 Task: Add Attachment from Trello to Card Card0000000134 in Board Board0000000034 in Workspace WS0000000012 in Trello. Add Cover Yellow to Card Card0000000134 in Board Board0000000034 in Workspace WS0000000012 in Trello. Add "Copy Card To …" Button titled Button0000000134 to "bottom" of the list "To Do" to Card Card0000000134 in Board Board0000000034 in Workspace WS0000000012 in Trello. Add Description DS0000000134 to Card Card0000000134 in Board Board0000000034 in Workspace WS0000000012 in Trello. Add Comment CM0000000134 to Card Card0000000134 in Board Board0000000034 in Workspace WS0000000012 in Trello
Action: Mouse moved to (505, 498)
Screenshot: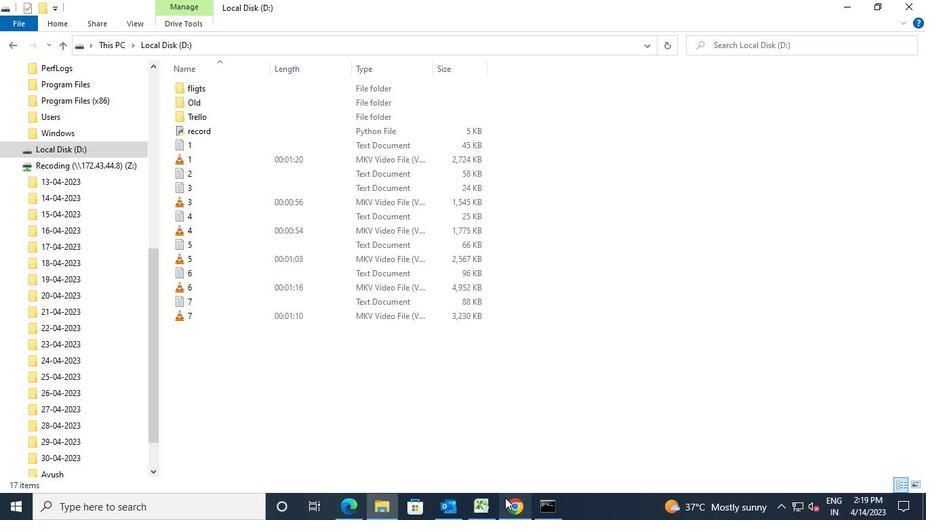 
Action: Mouse pressed left at (505, 498)
Screenshot: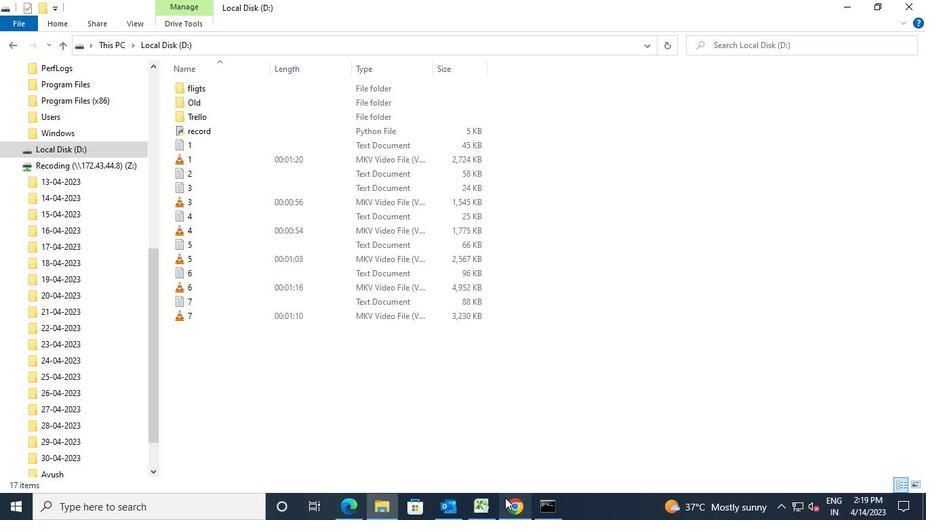 
Action: Mouse moved to (349, 351)
Screenshot: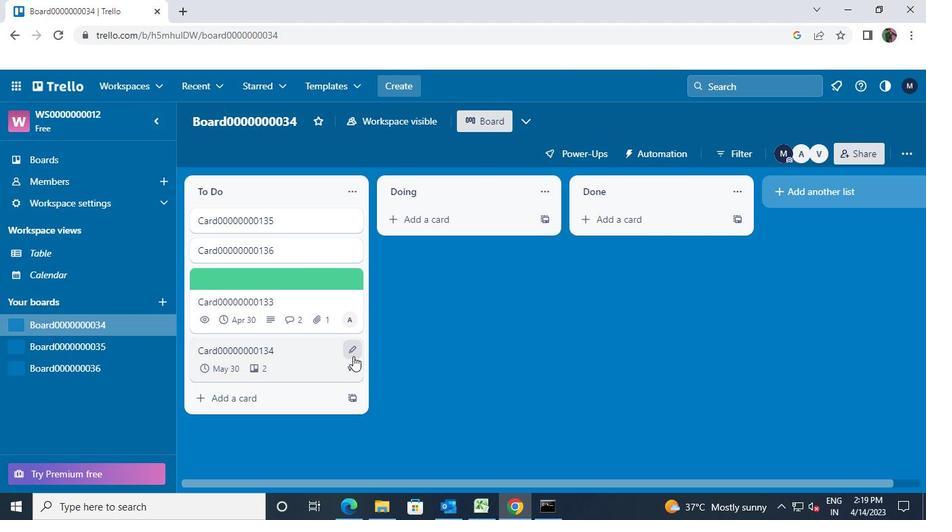 
Action: Mouse pressed left at (349, 351)
Screenshot: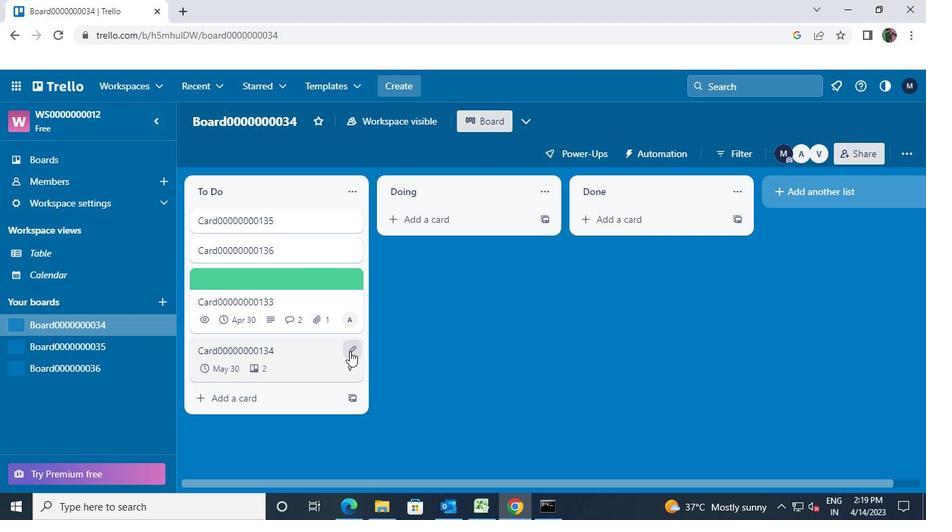 
Action: Mouse moved to (399, 269)
Screenshot: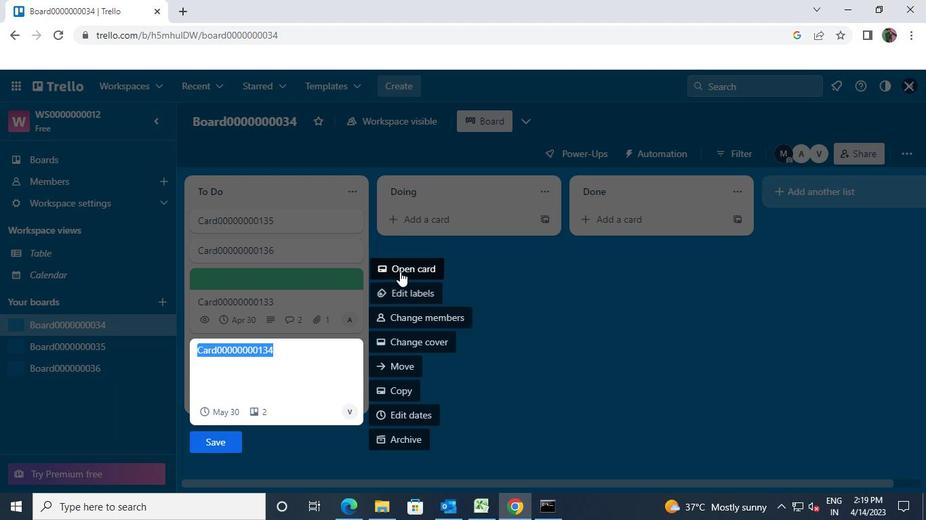 
Action: Mouse pressed left at (399, 269)
Screenshot: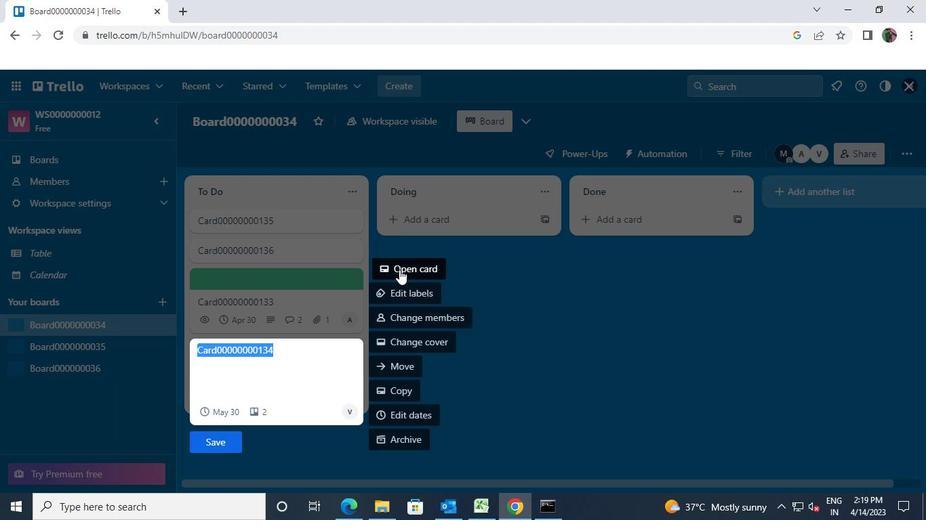 
Action: Mouse moved to (632, 303)
Screenshot: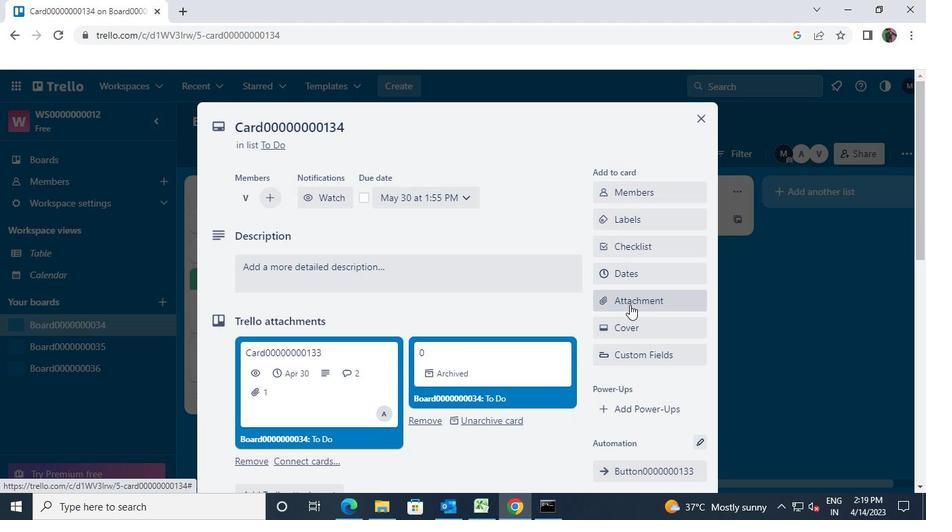 
Action: Mouse pressed left at (632, 303)
Screenshot: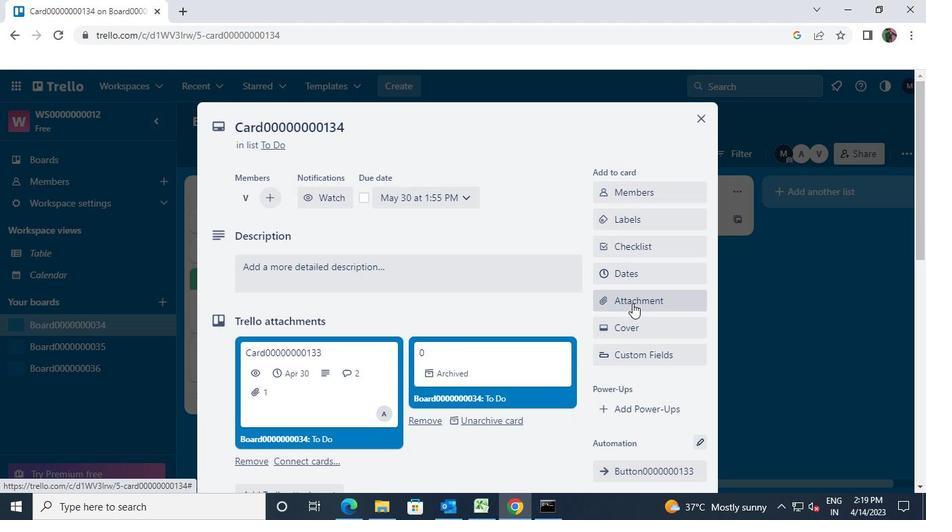 
Action: Mouse moved to (625, 164)
Screenshot: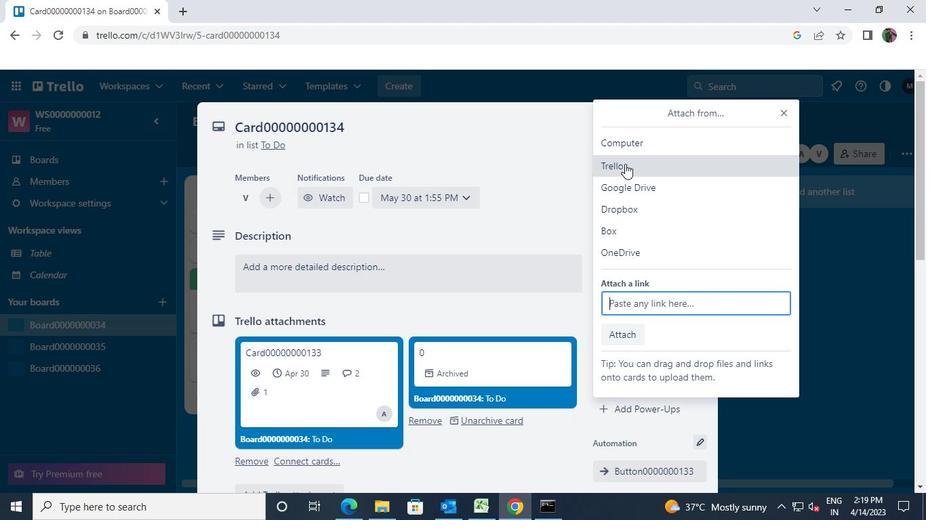 
Action: Mouse pressed left at (625, 164)
Screenshot: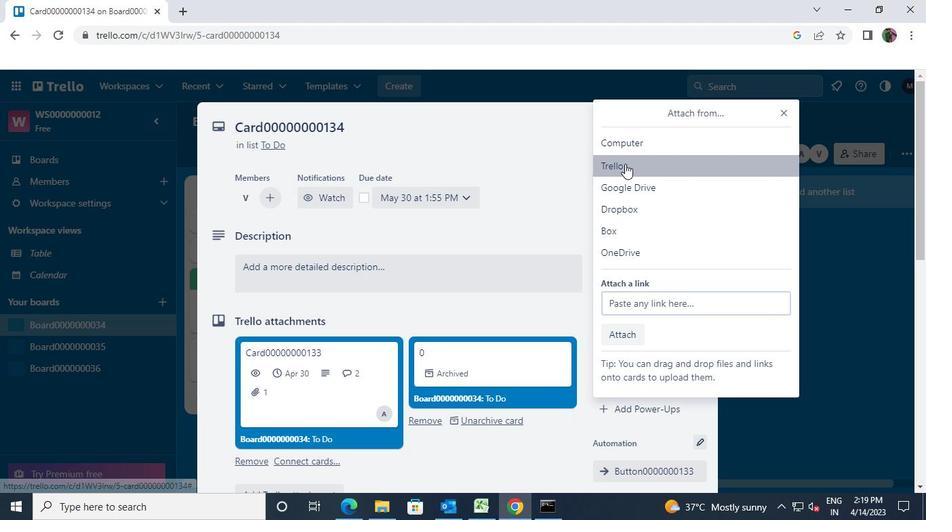 
Action: Mouse moved to (649, 339)
Screenshot: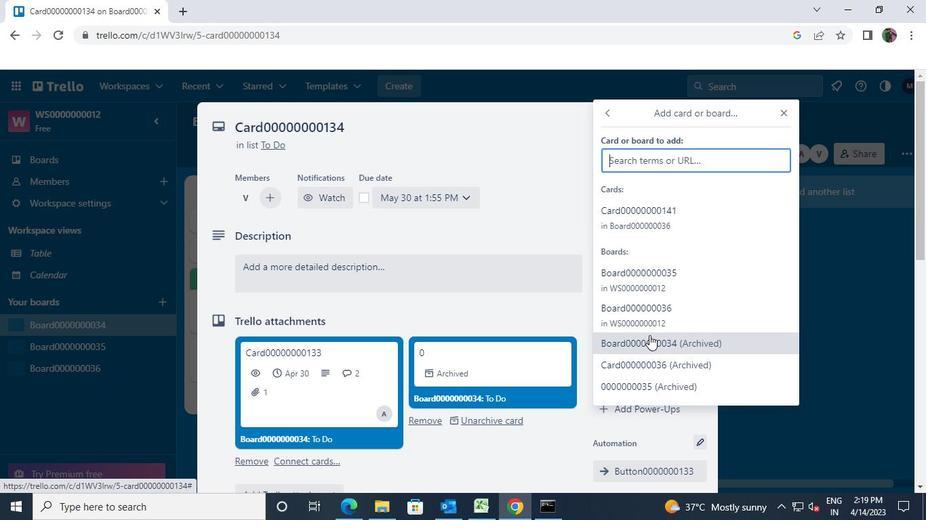 
Action: Mouse pressed left at (649, 339)
Screenshot: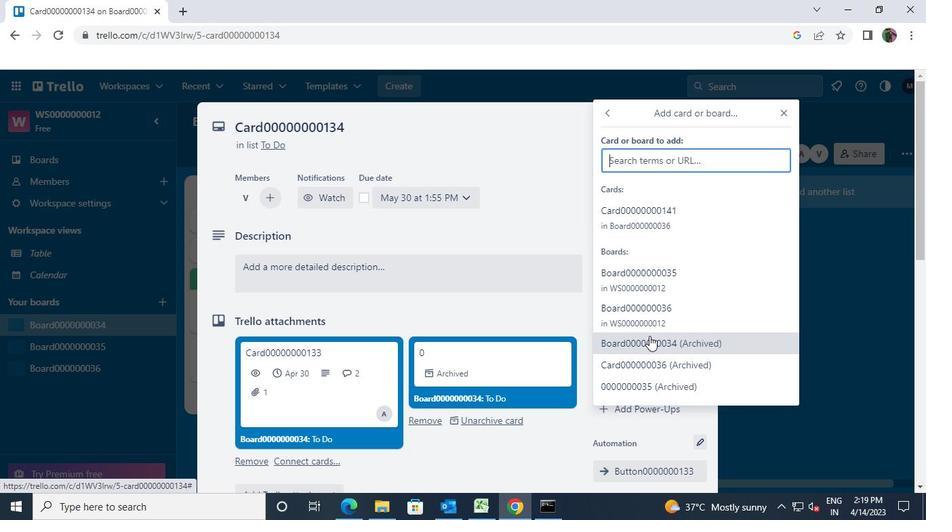 
Action: Mouse moved to (698, 116)
Screenshot: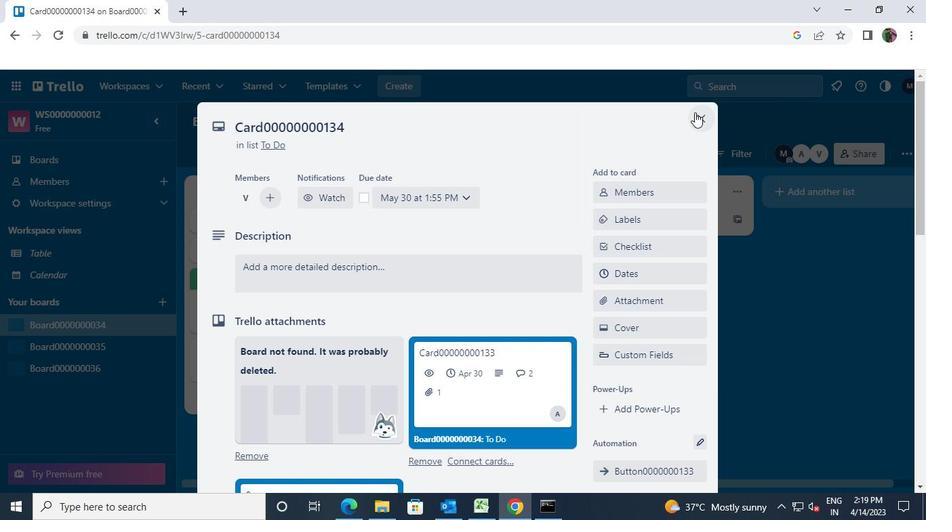 
Action: Mouse pressed left at (698, 116)
Screenshot: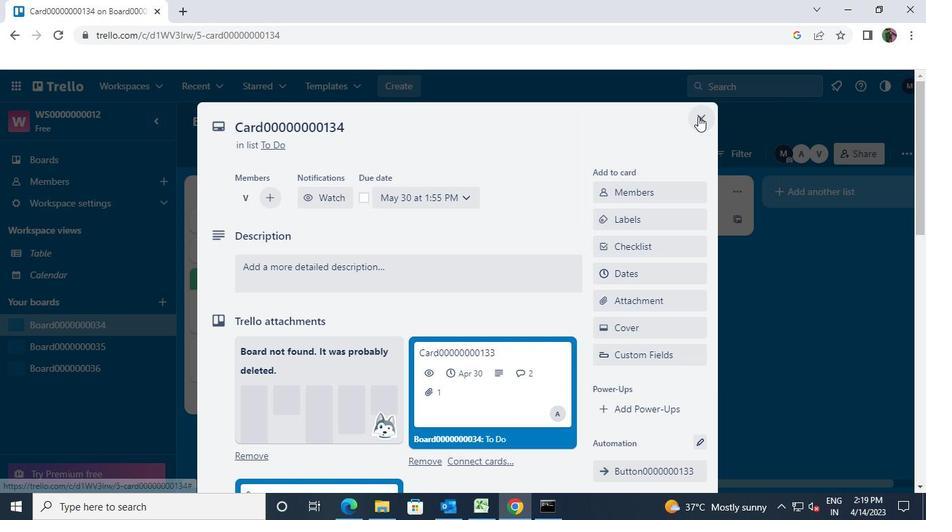 
Action: Mouse moved to (348, 347)
Screenshot: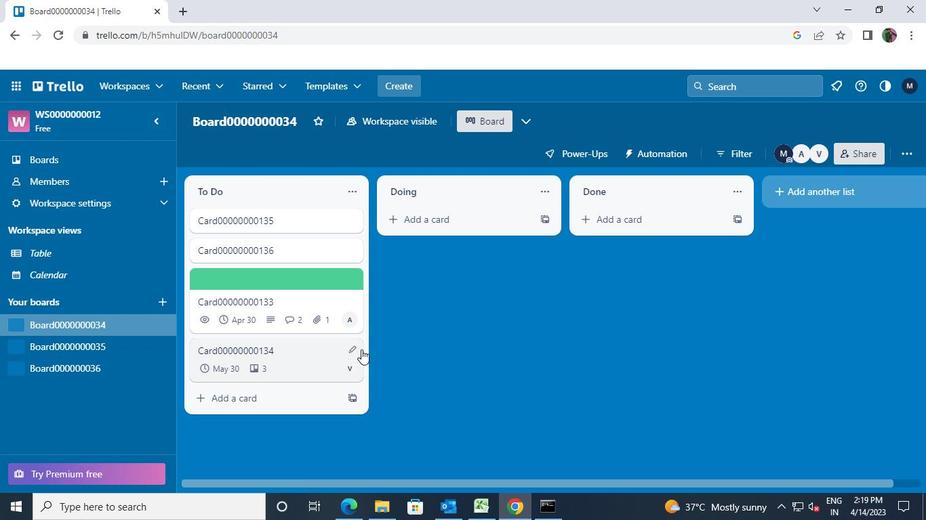 
Action: Mouse pressed left at (348, 347)
Screenshot: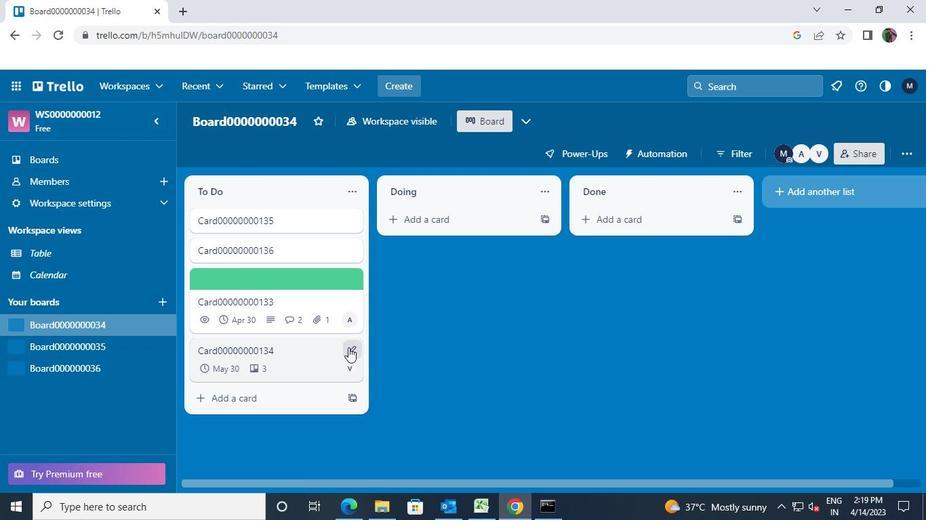 
Action: Mouse moved to (407, 339)
Screenshot: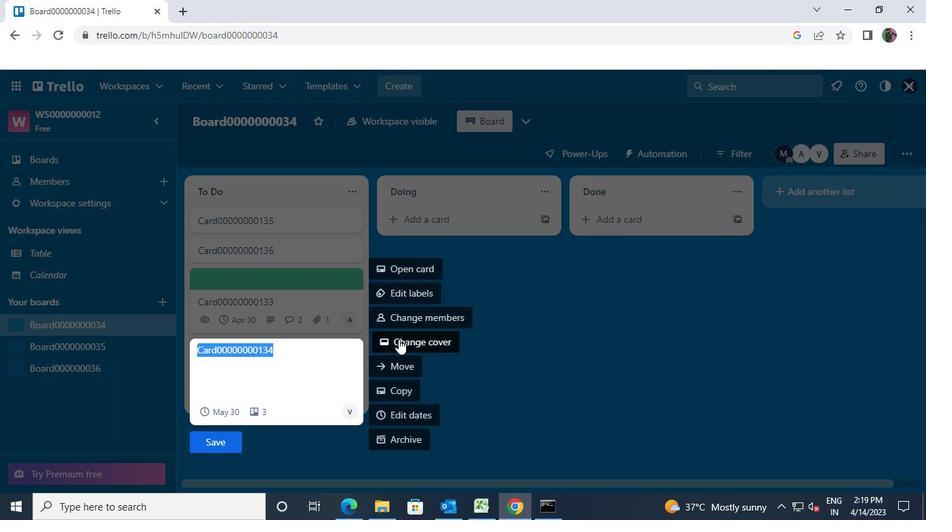
Action: Mouse pressed left at (407, 339)
Screenshot: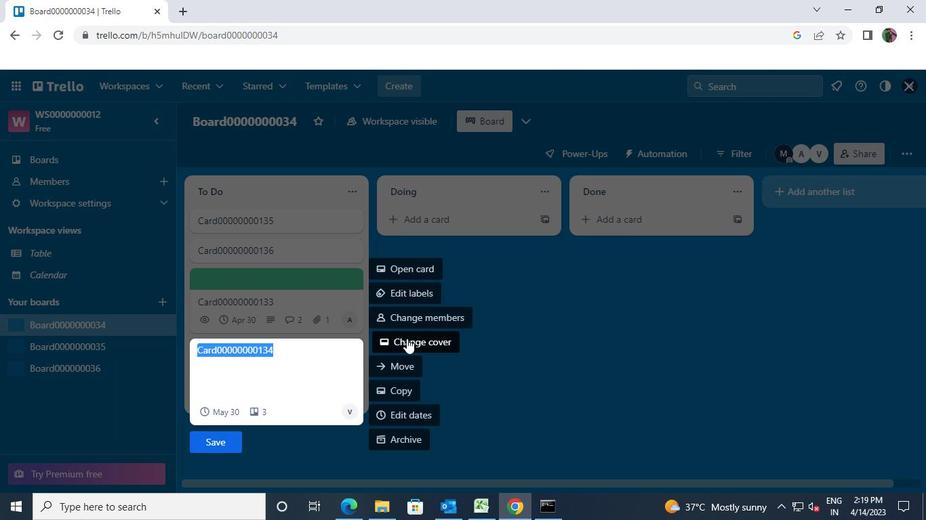 
Action: Mouse moved to (429, 233)
Screenshot: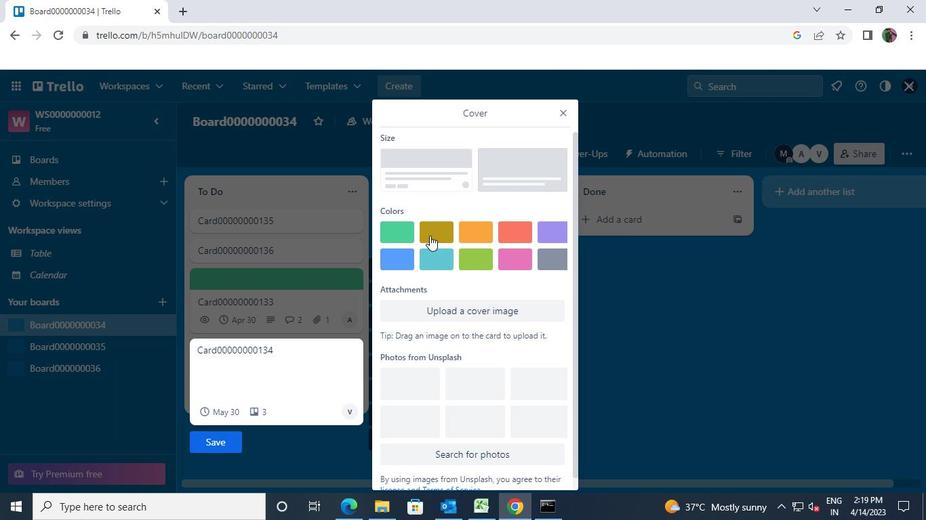 
Action: Mouse pressed left at (429, 233)
Screenshot: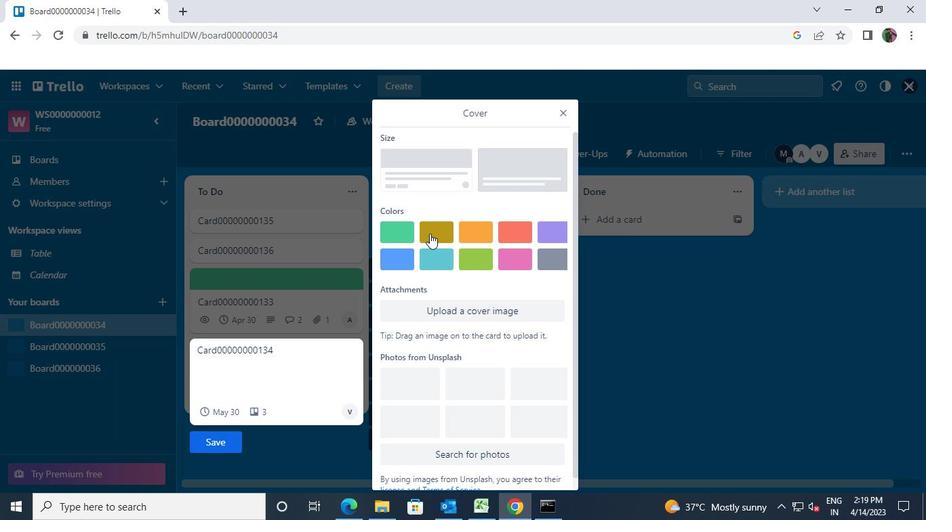 
Action: Mouse moved to (229, 463)
Screenshot: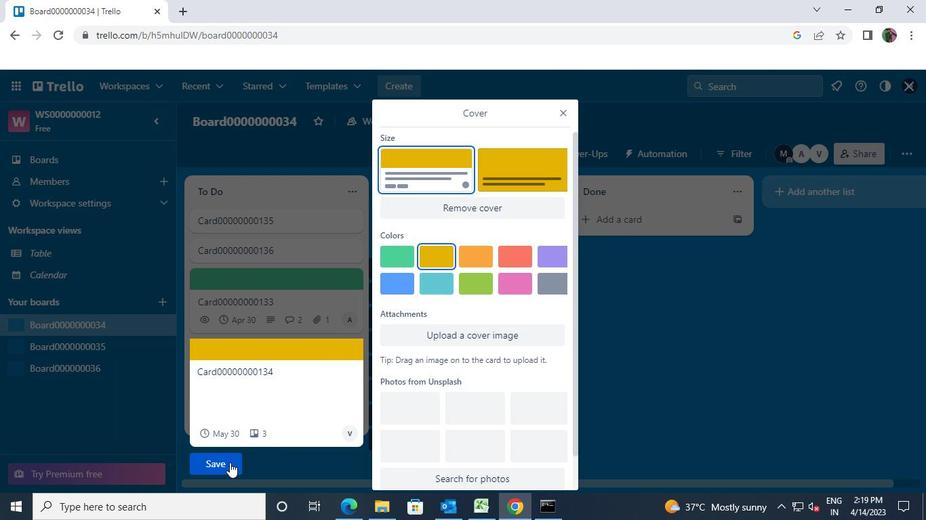 
Action: Mouse pressed left at (229, 463)
Screenshot: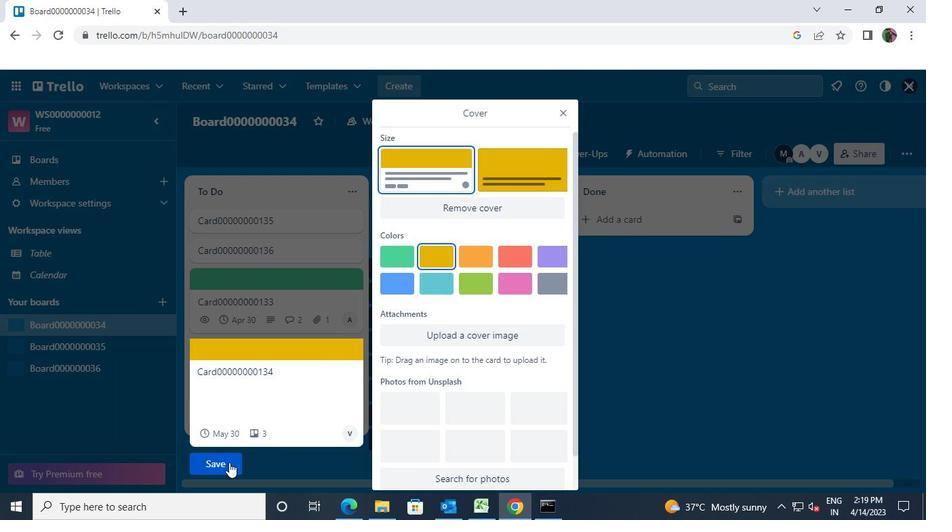 
Action: Mouse moved to (352, 348)
Screenshot: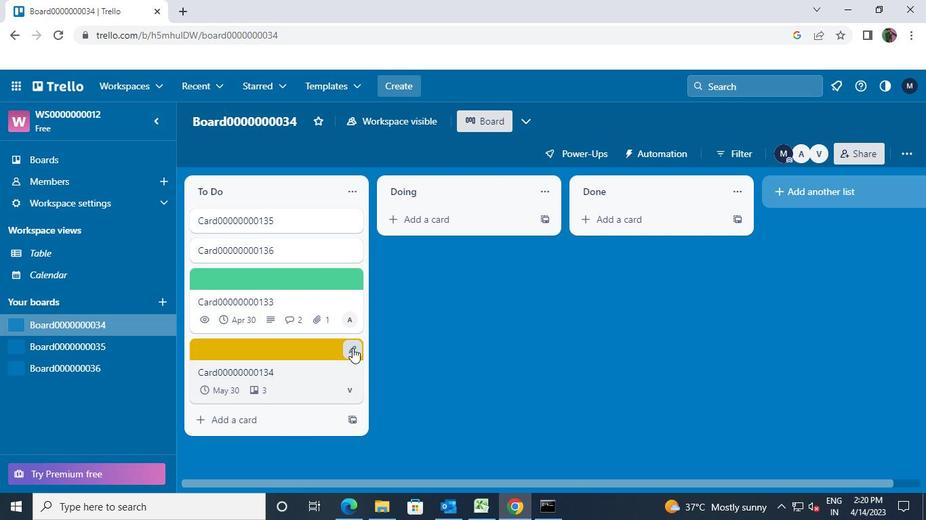 
Action: Mouse pressed left at (352, 348)
Screenshot: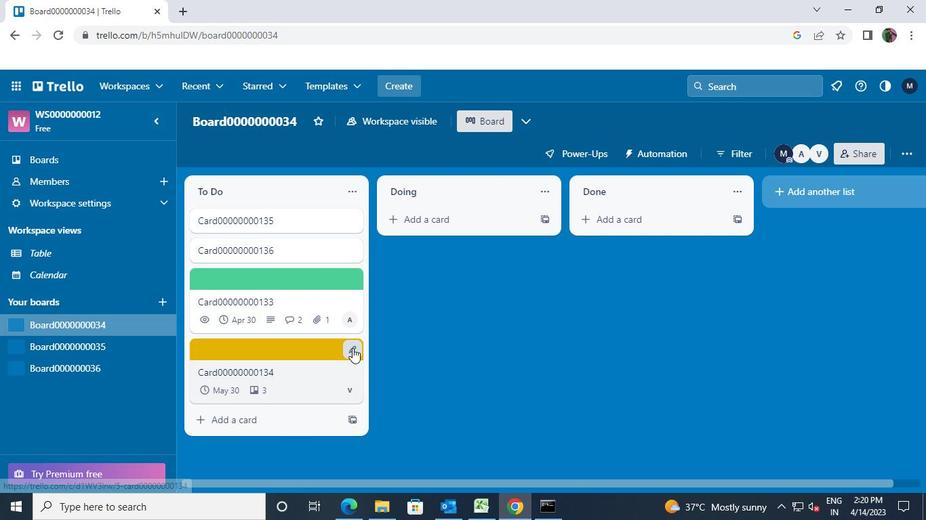 
Action: Mouse moved to (402, 290)
Screenshot: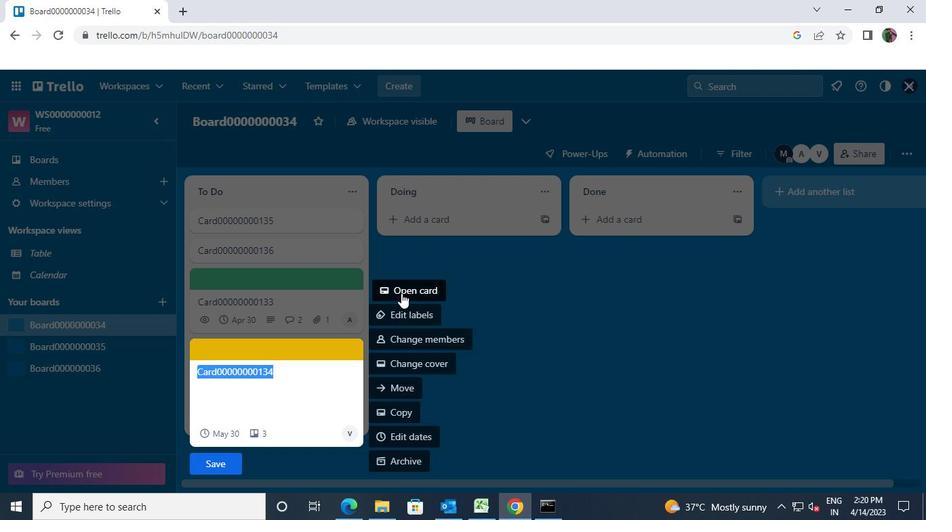 
Action: Mouse pressed left at (402, 290)
Screenshot: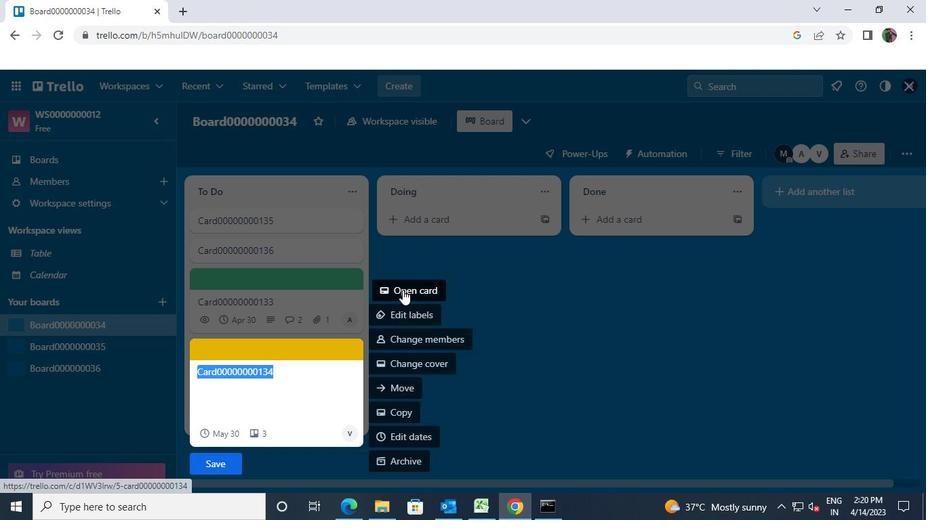 
Action: Mouse moved to (630, 359)
Screenshot: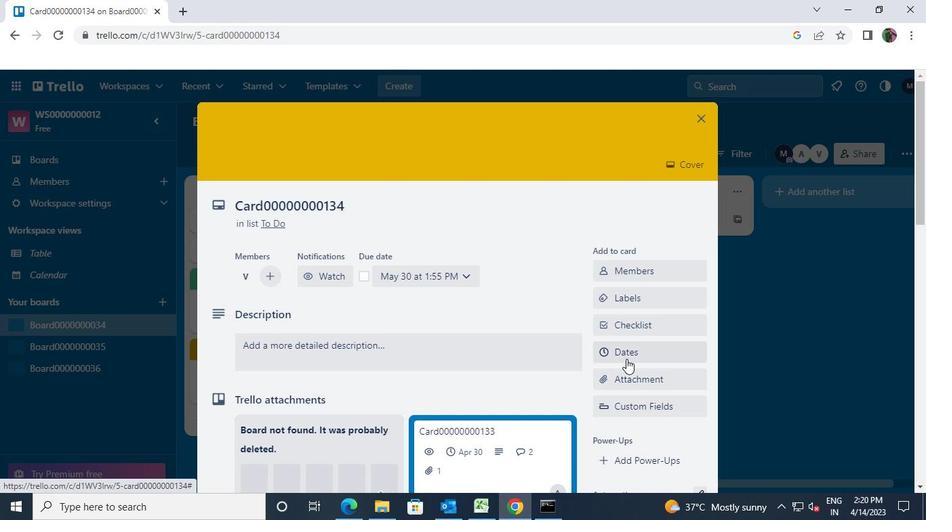 
Action: Mouse scrolled (630, 358) with delta (0, 0)
Screenshot: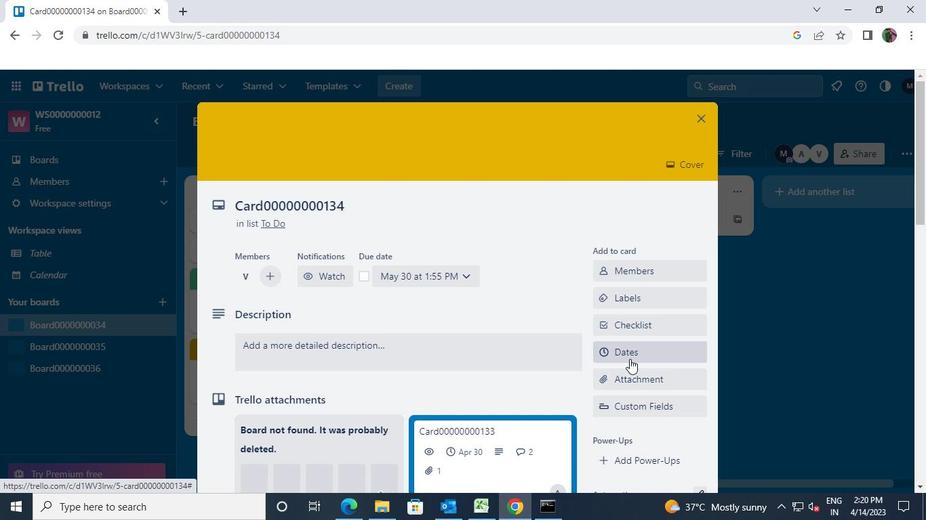 
Action: Mouse scrolled (630, 358) with delta (0, 0)
Screenshot: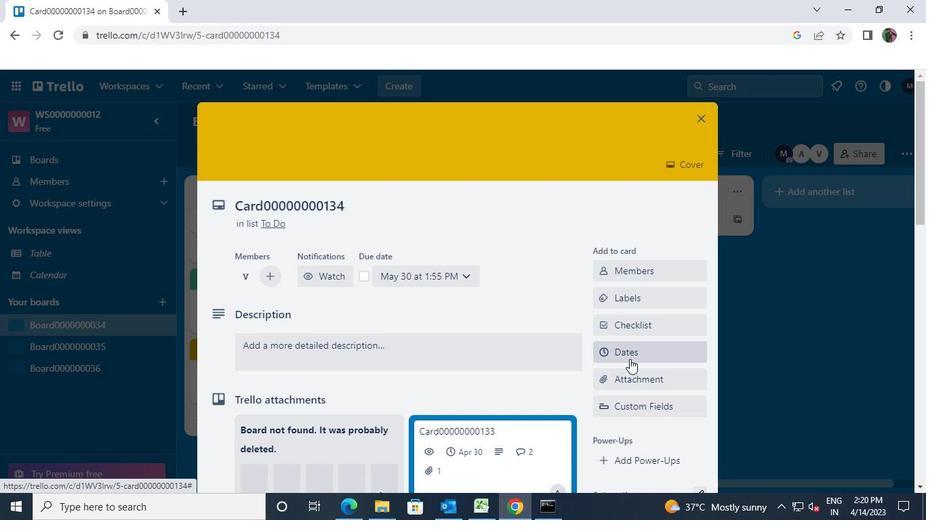 
Action: Mouse scrolled (630, 358) with delta (0, 0)
Screenshot: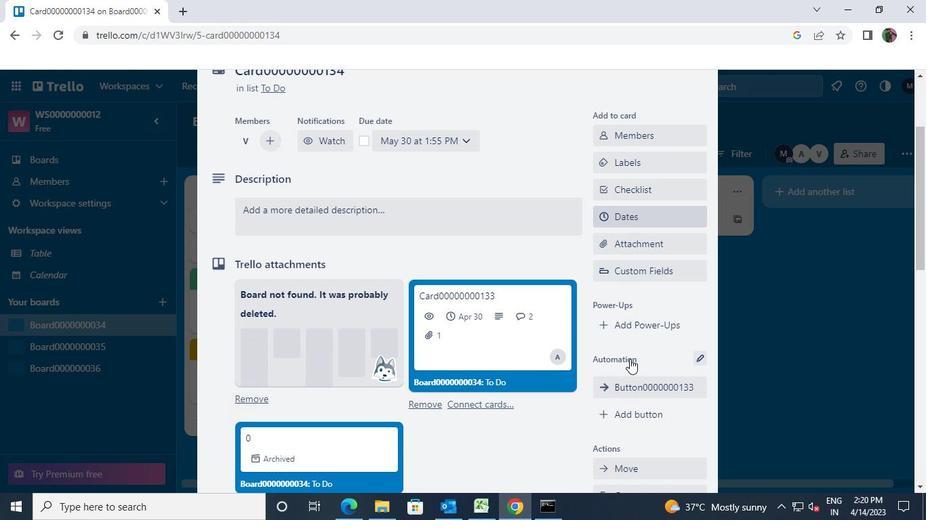 
Action: Mouse moved to (623, 344)
Screenshot: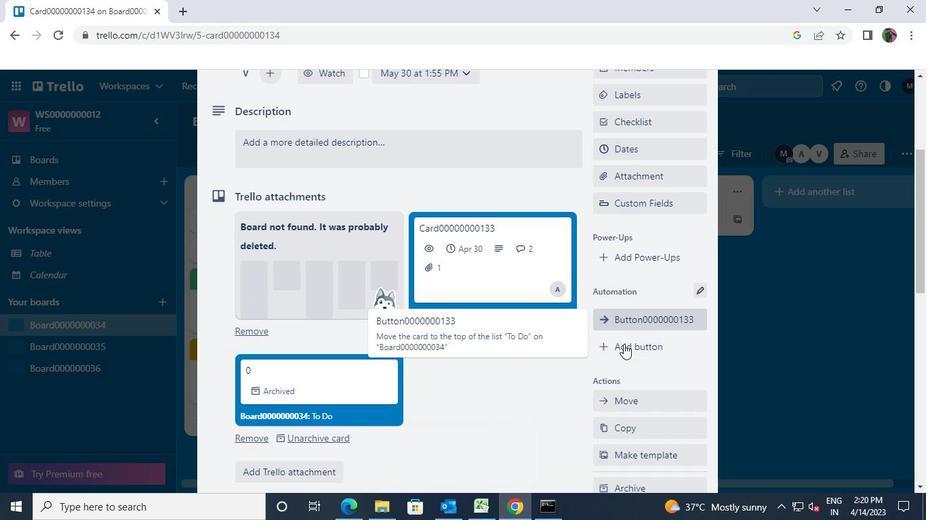 
Action: Mouse pressed left at (623, 344)
Screenshot: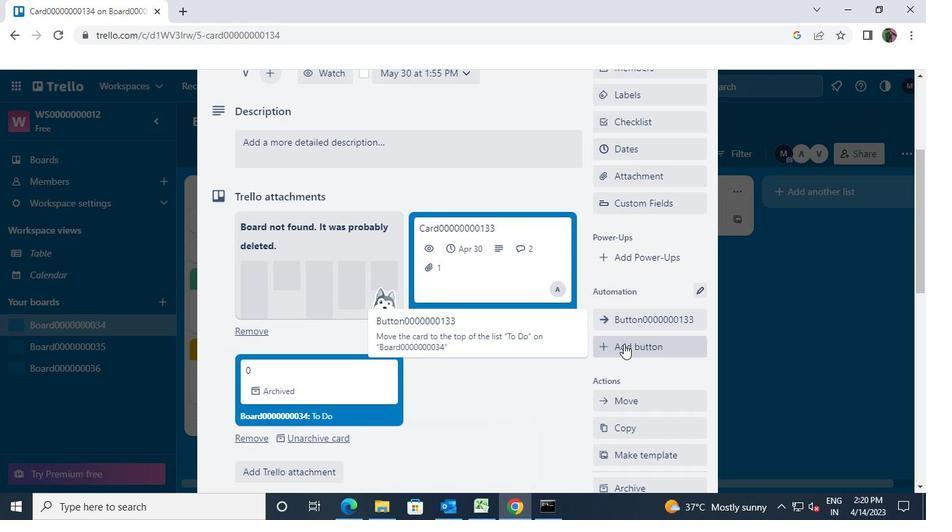 
Action: Mouse moved to (648, 181)
Screenshot: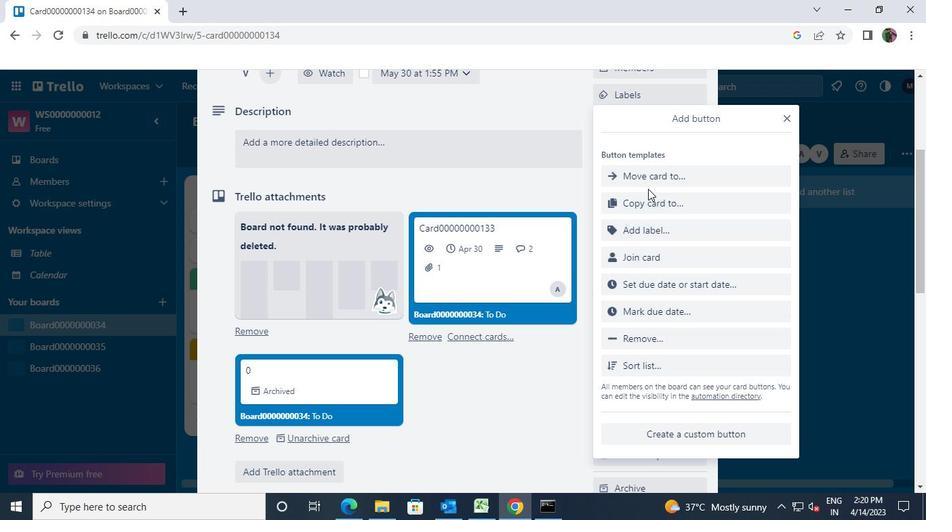 
Action: Mouse pressed left at (648, 181)
Screenshot: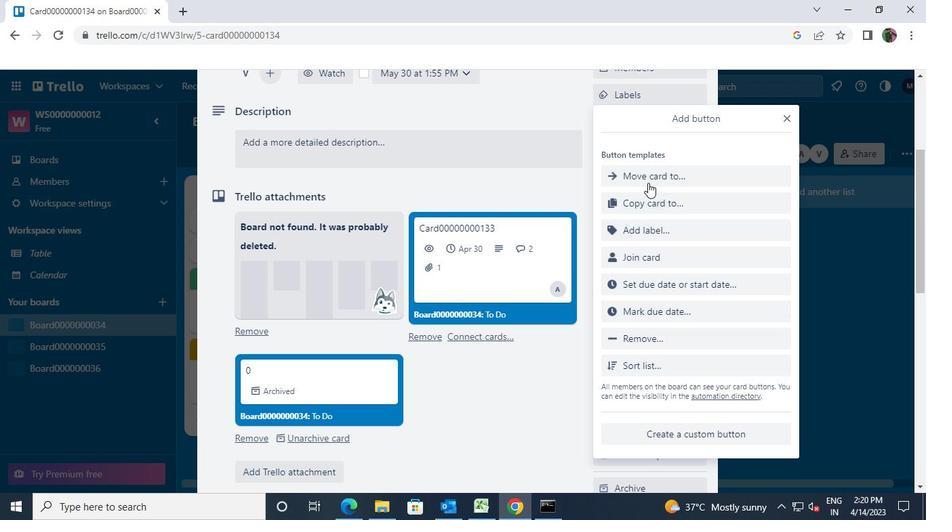
Action: Mouse moved to (655, 174)
Screenshot: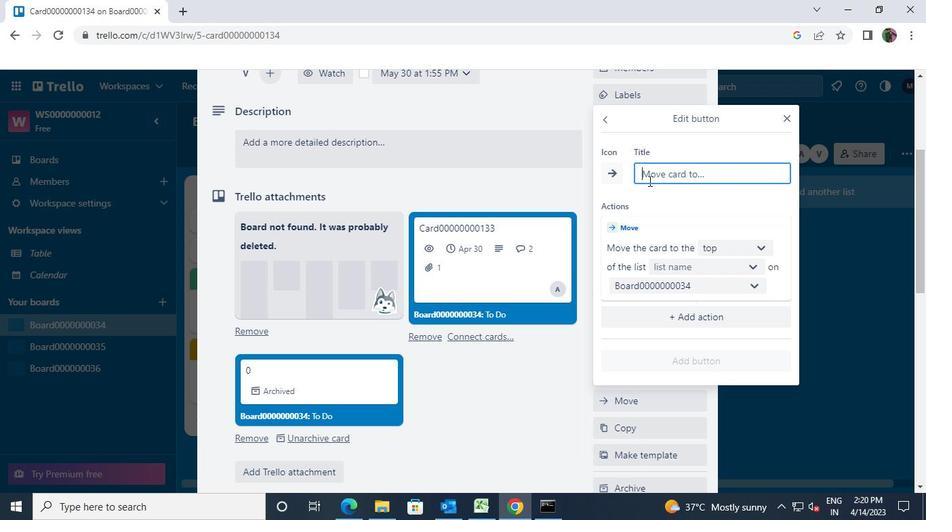 
Action: Key pressed <Key.shift>Button<<96>><<96>><<96>><<96>><<96>><<96>><<97>><<99>><<100>>
Screenshot: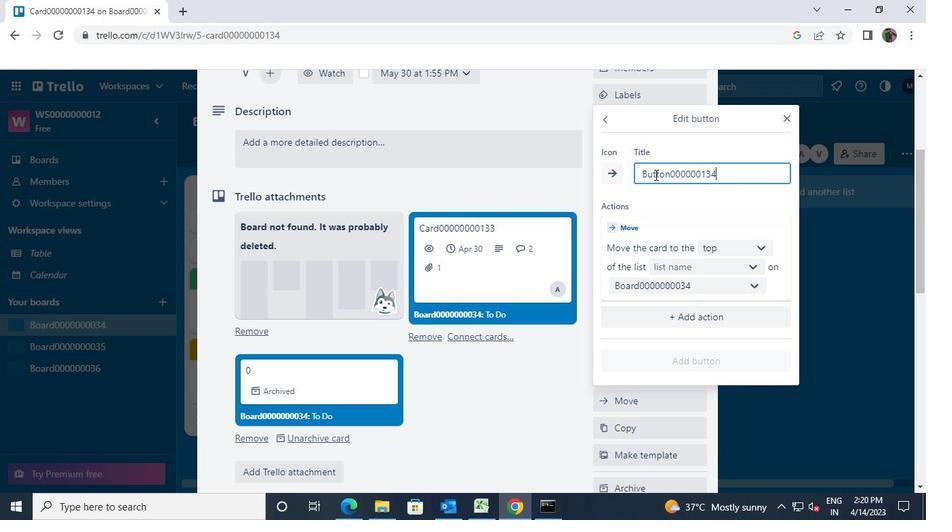 
Action: Mouse moved to (768, 246)
Screenshot: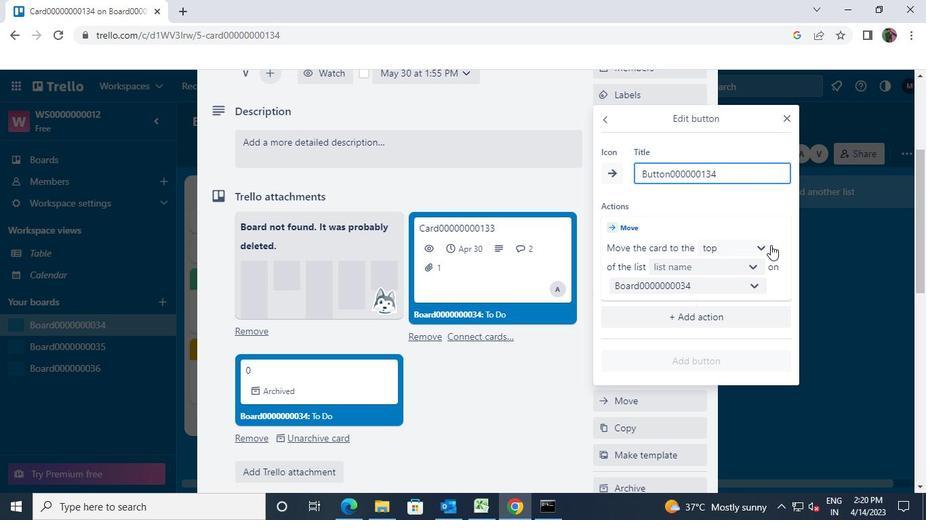 
Action: Mouse pressed left at (768, 246)
Screenshot: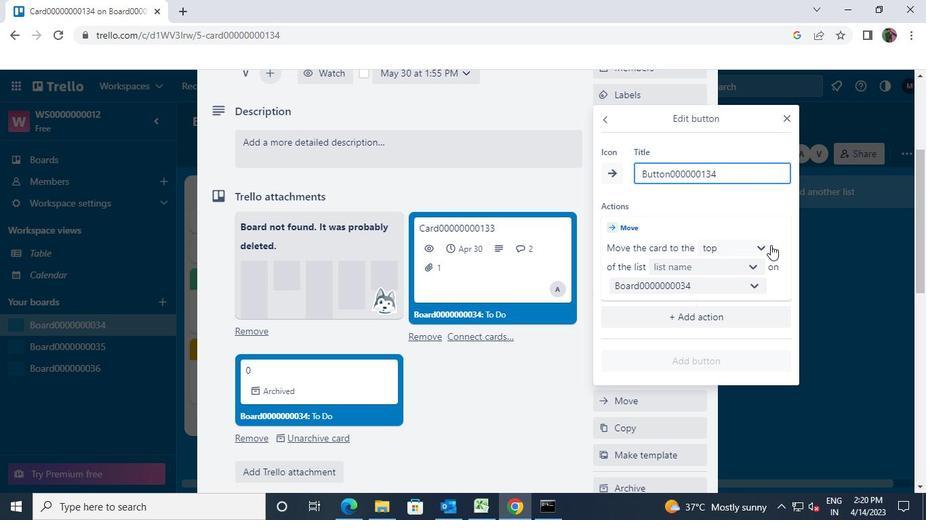 
Action: Mouse moved to (739, 271)
Screenshot: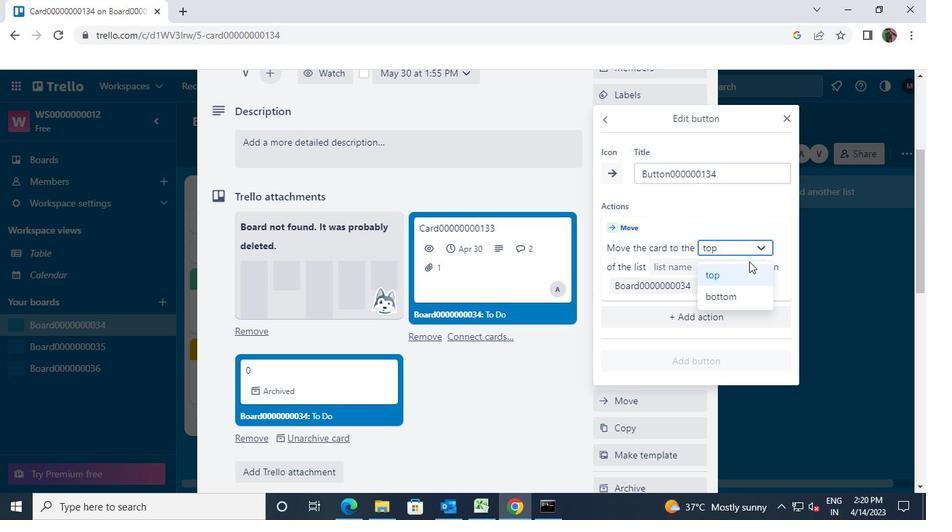 
Action: Mouse pressed left at (739, 271)
Screenshot: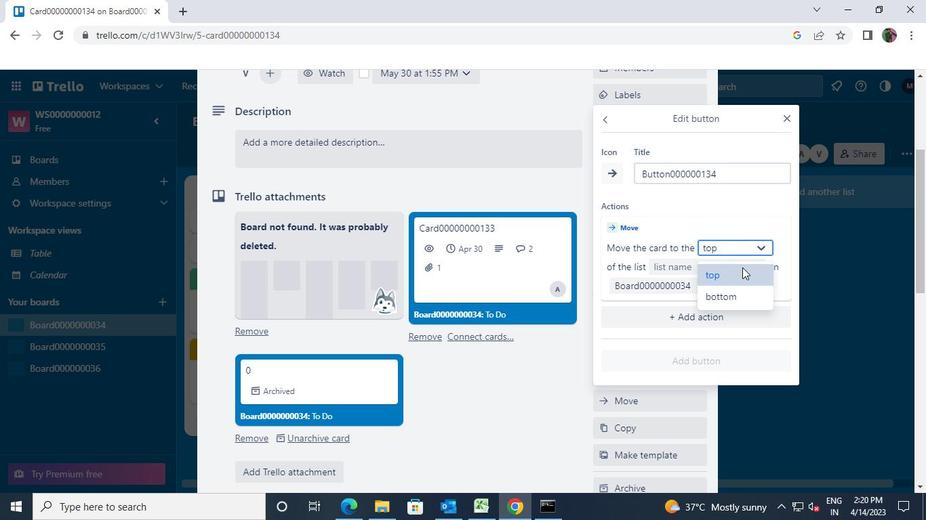 
Action: Mouse moved to (744, 264)
Screenshot: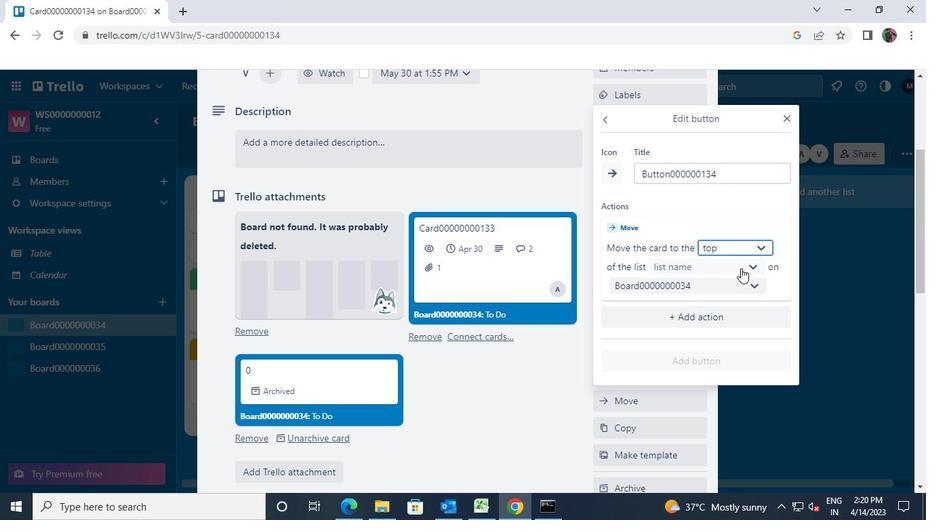 
Action: Mouse pressed left at (744, 264)
Screenshot: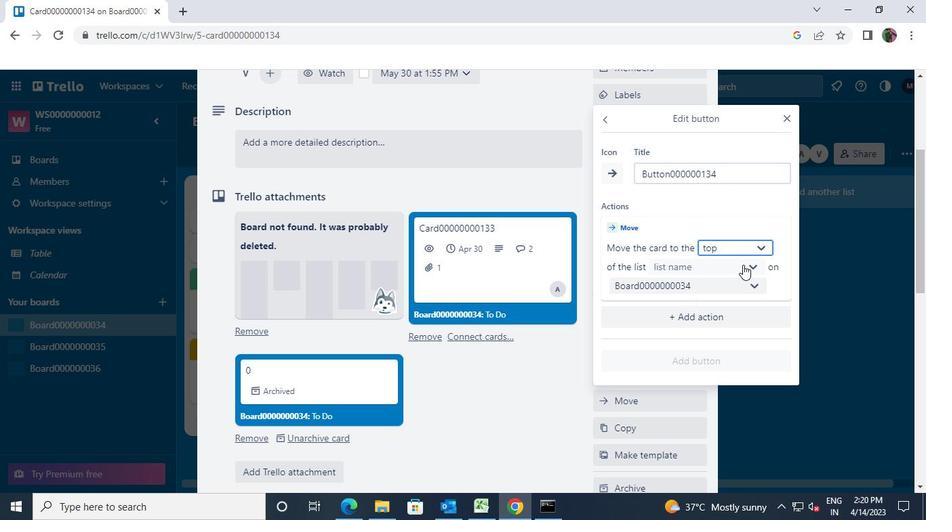 
Action: Mouse moved to (725, 293)
Screenshot: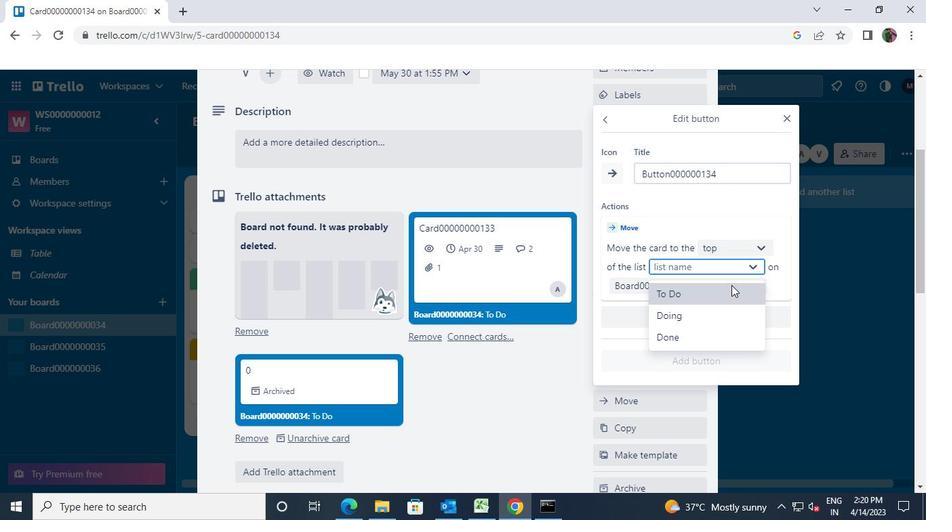 
Action: Mouse pressed left at (725, 293)
Screenshot: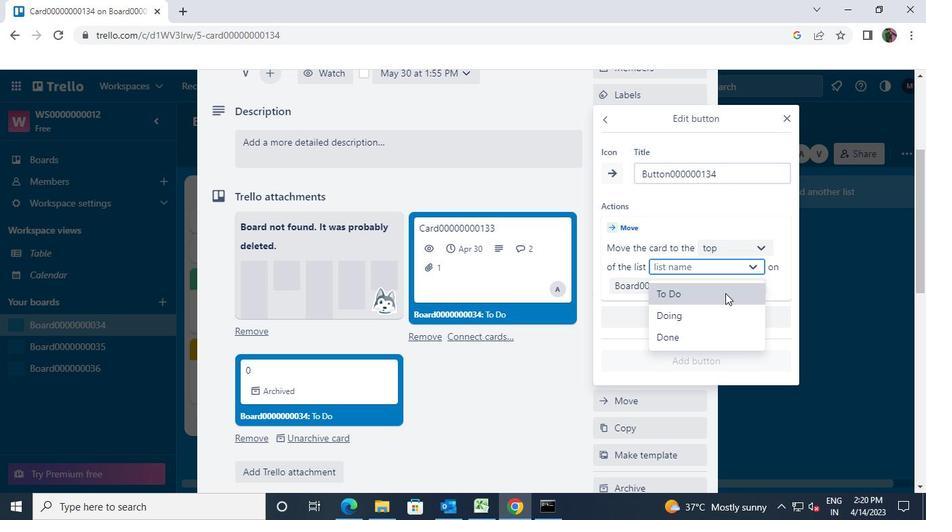 
Action: Mouse moved to (714, 354)
Screenshot: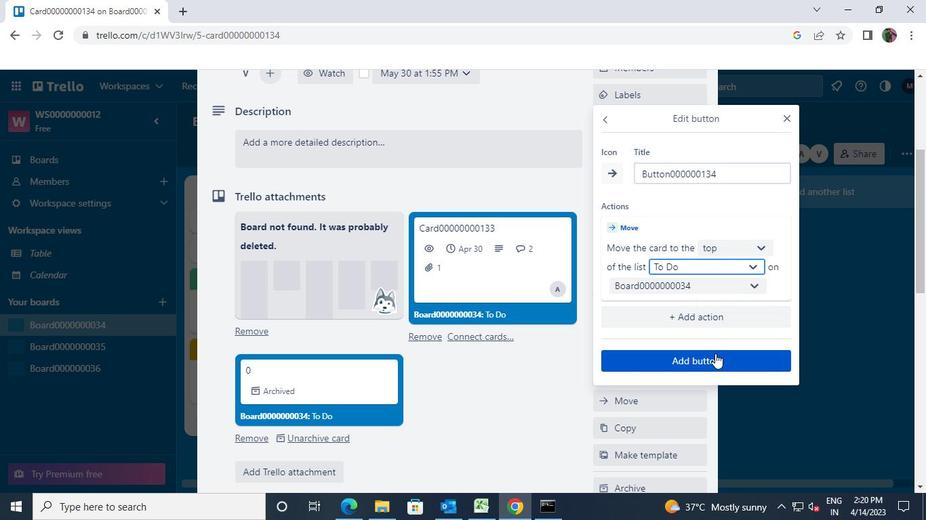 
Action: Mouse pressed left at (714, 354)
Screenshot: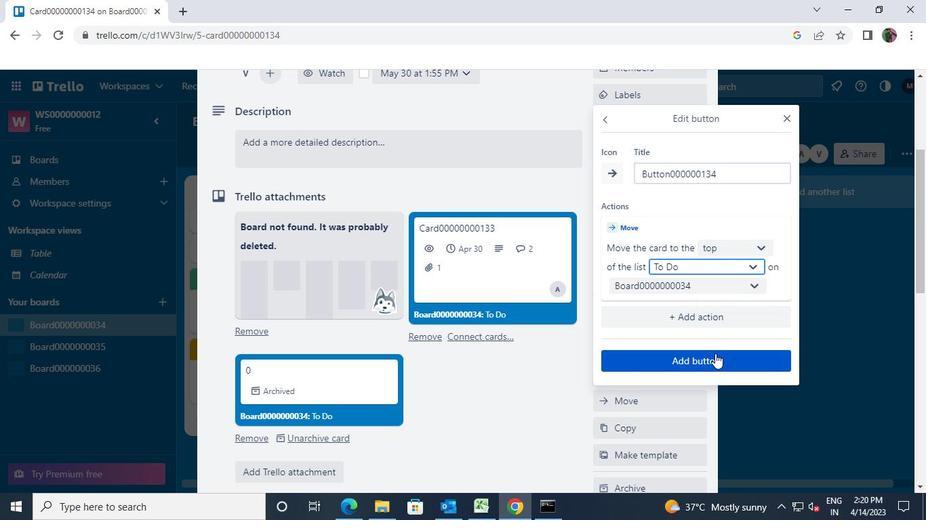 
Action: Mouse moved to (649, 320)
Screenshot: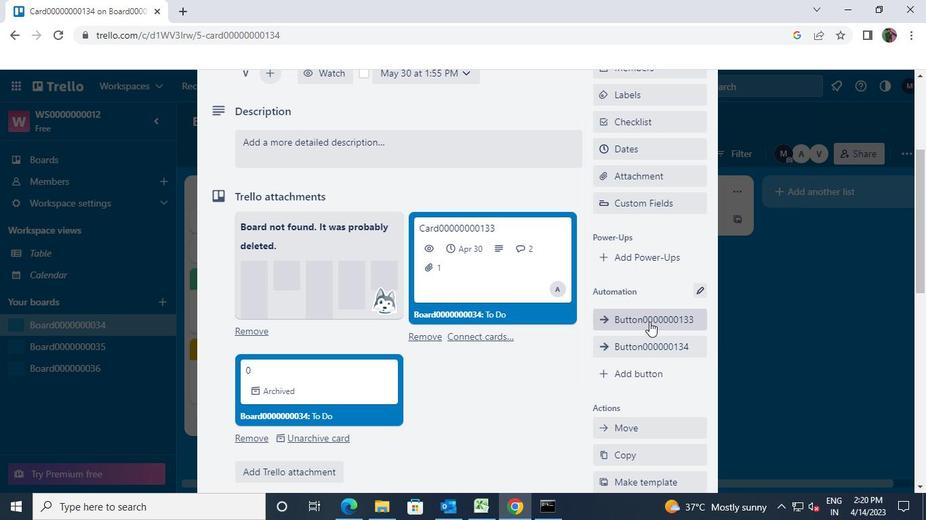 
Action: Mouse scrolled (649, 321) with delta (0, 0)
Screenshot: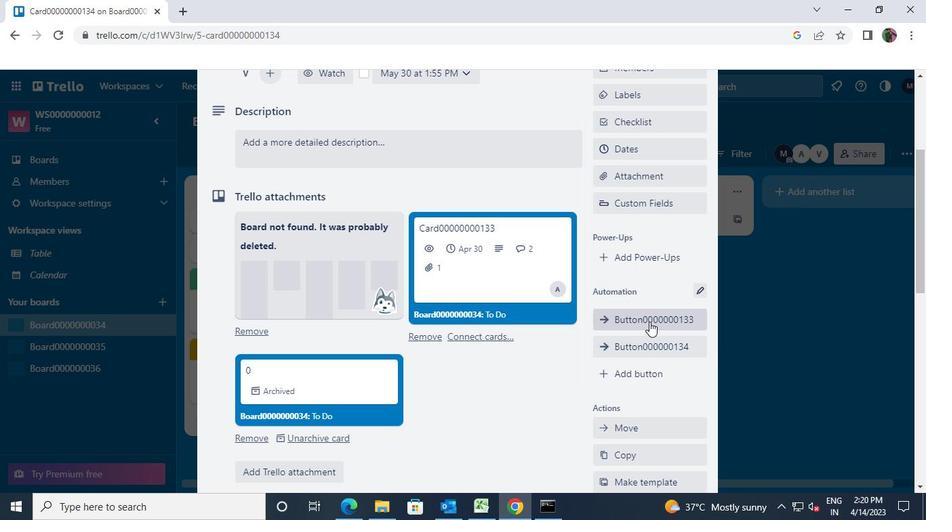 
Action: Mouse scrolled (649, 321) with delta (0, 0)
Screenshot: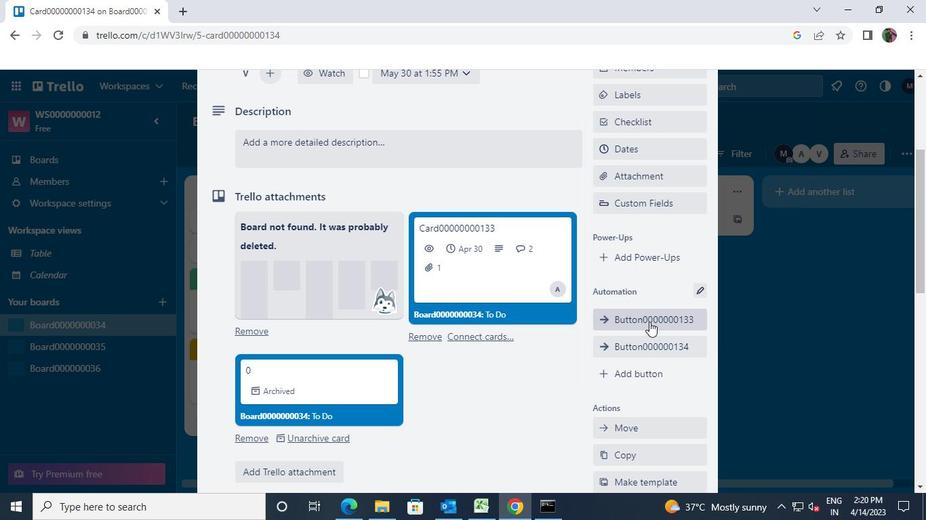 
Action: Mouse moved to (474, 282)
Screenshot: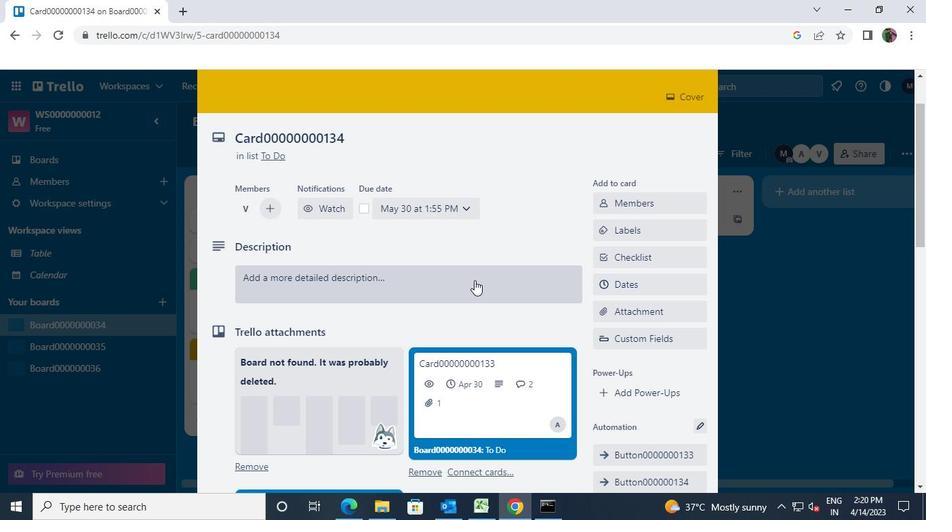 
Action: Mouse pressed left at (474, 282)
Screenshot: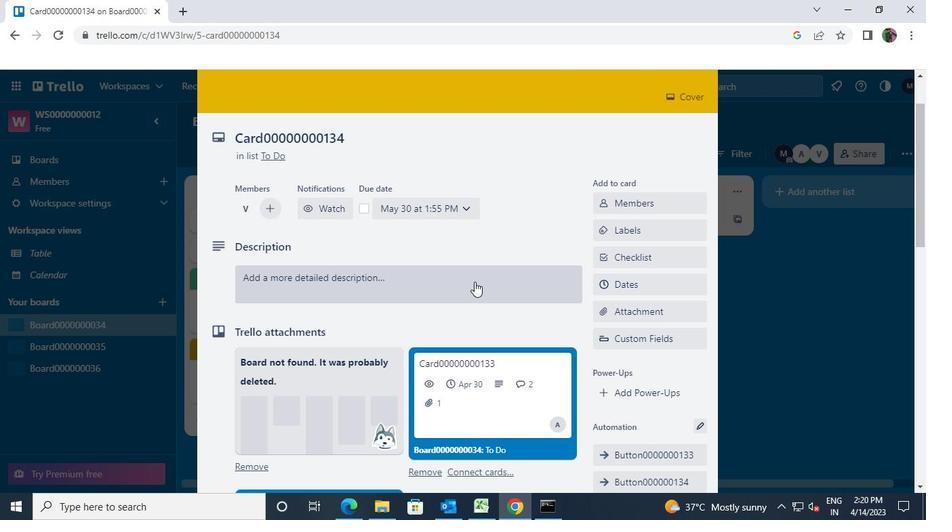 
Action: Mouse moved to (474, 282)
Screenshot: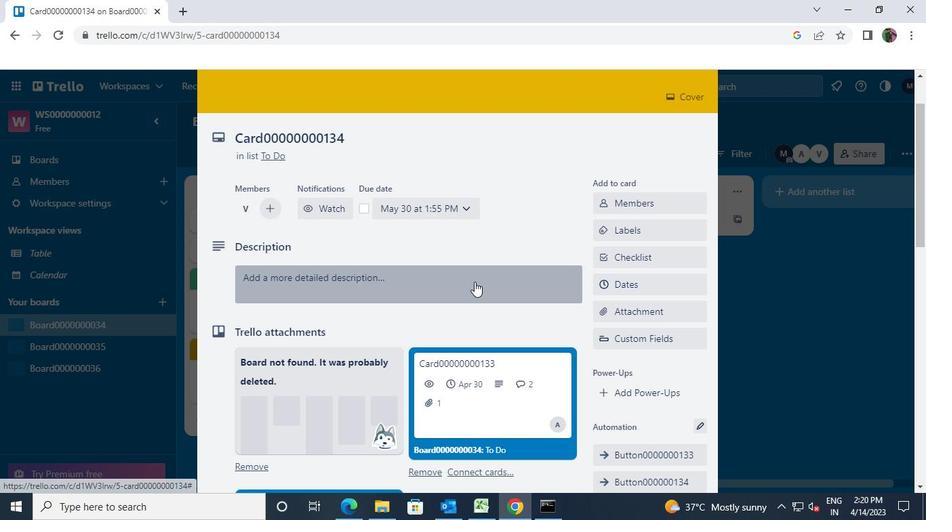 
Action: Key pressed <Key.shift>DS<<96>><<96>><<96>><<96>><<96>><<96>><<96>><<97>><<99>><<100>>
Screenshot: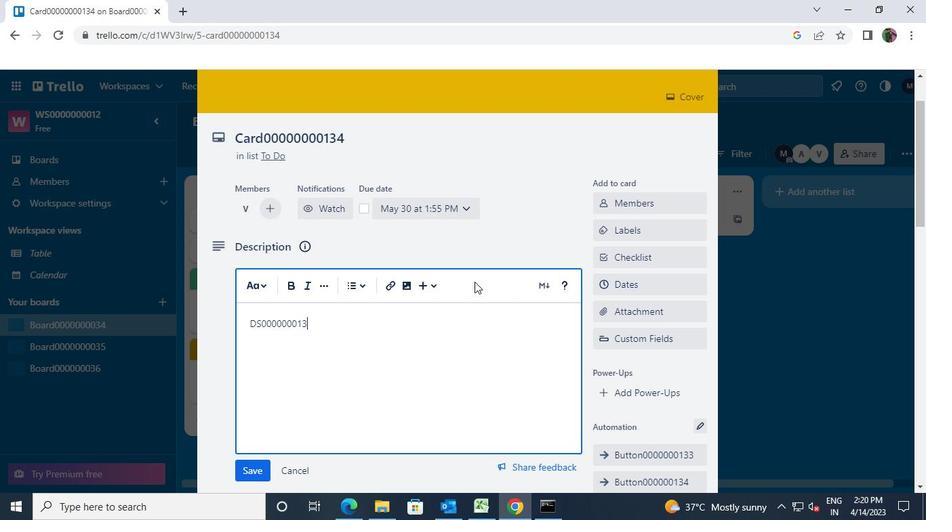 
Action: Mouse moved to (415, 341)
Screenshot: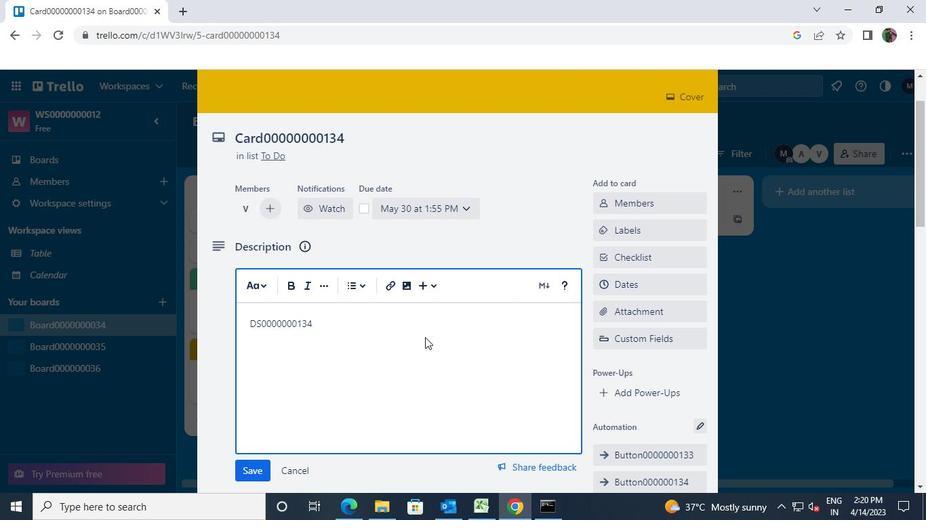 
Action: Mouse scrolled (415, 340) with delta (0, 0)
Screenshot: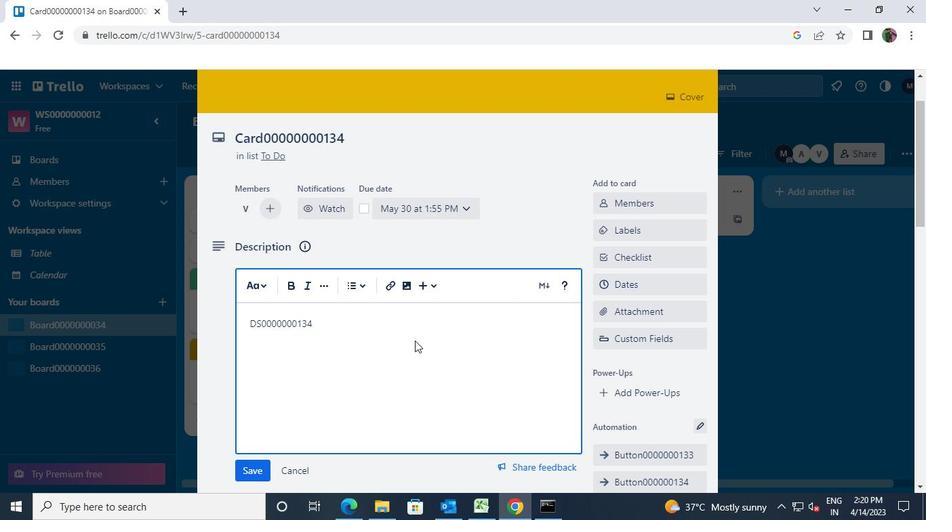 
Action: Mouse scrolled (415, 340) with delta (0, 0)
Screenshot: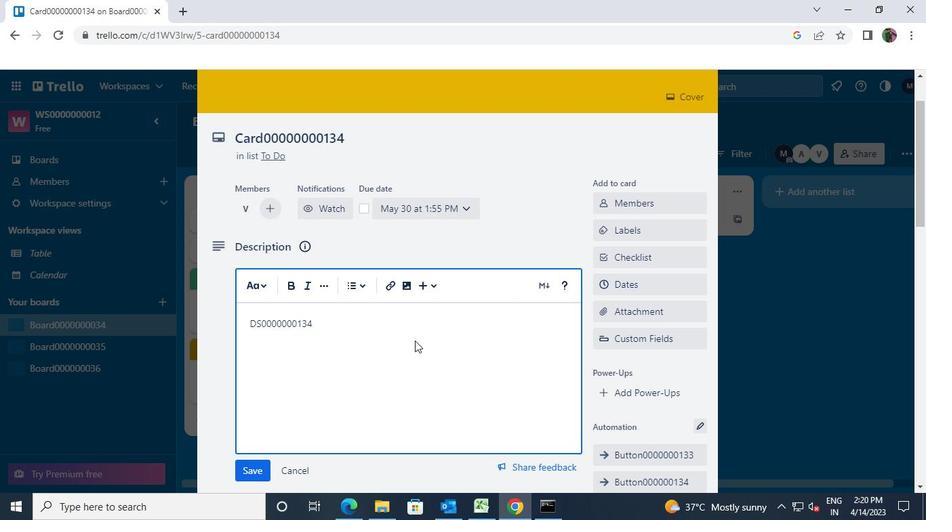 
Action: Mouse moved to (246, 336)
Screenshot: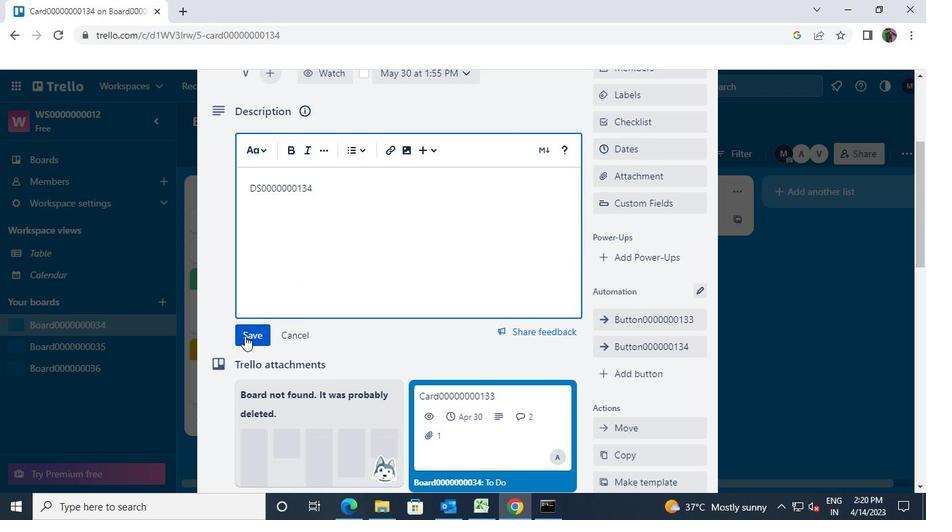 
Action: Mouse pressed left at (246, 336)
Screenshot: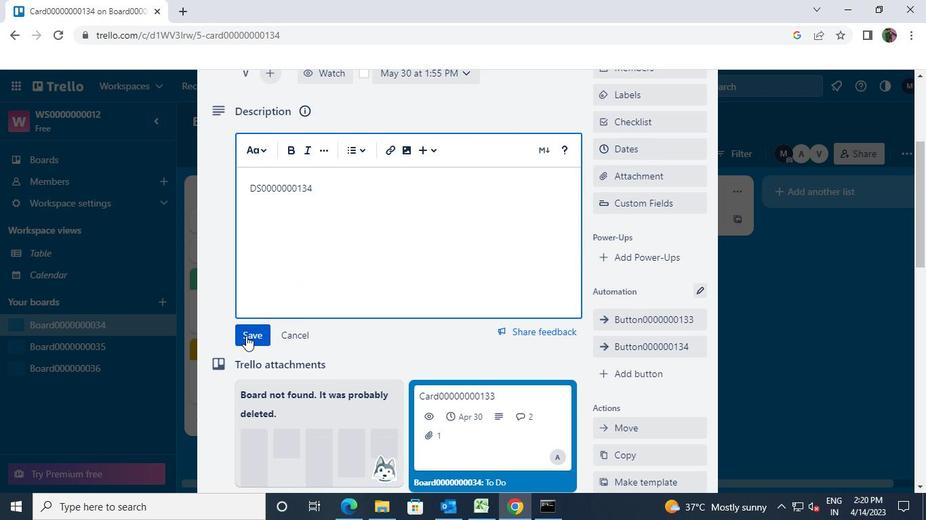
Action: Mouse moved to (377, 362)
Screenshot: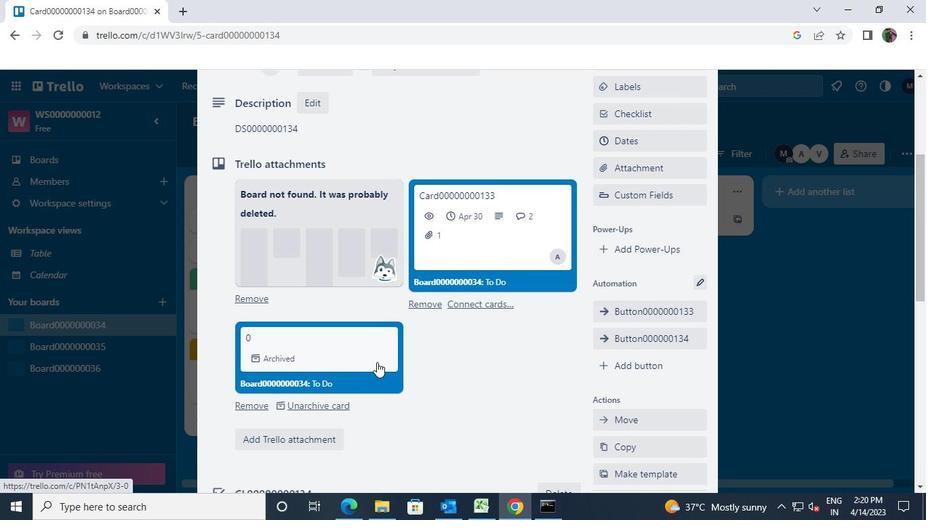 
Action: Mouse scrolled (377, 362) with delta (0, 0)
Screenshot: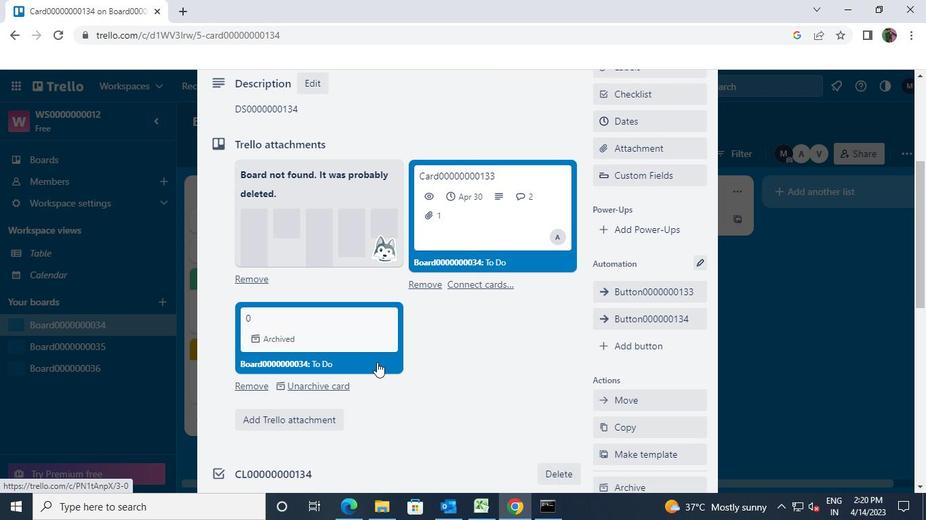 
Action: Mouse moved to (377, 362)
Screenshot: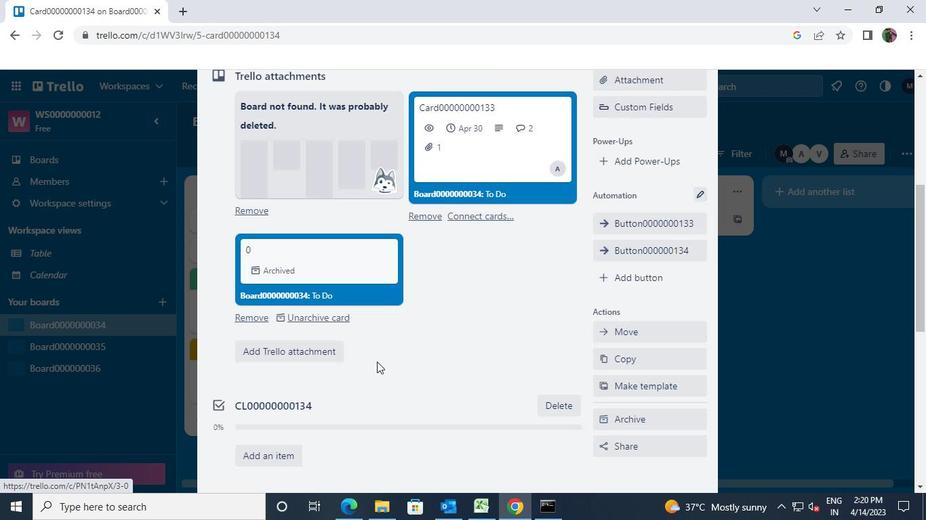 
Action: Mouse scrolled (377, 362) with delta (0, 0)
Screenshot: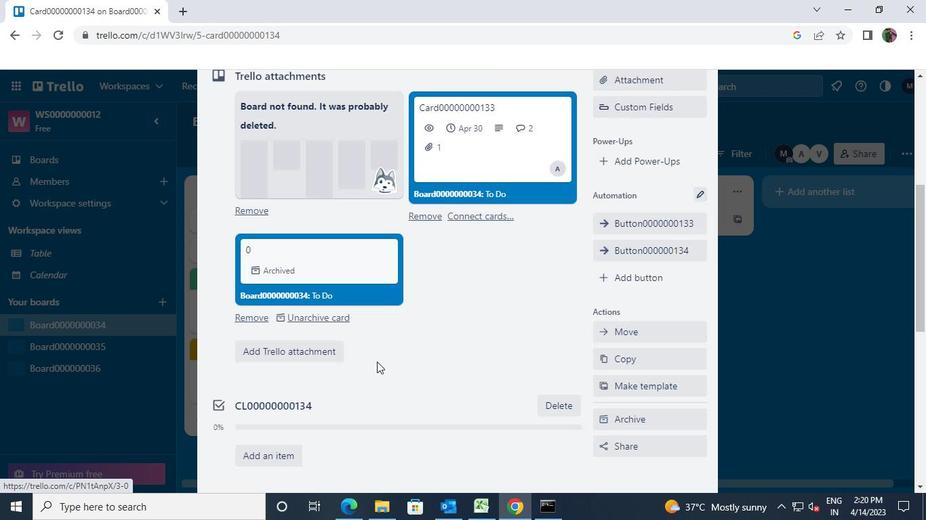 
Action: Mouse moved to (377, 361)
Screenshot: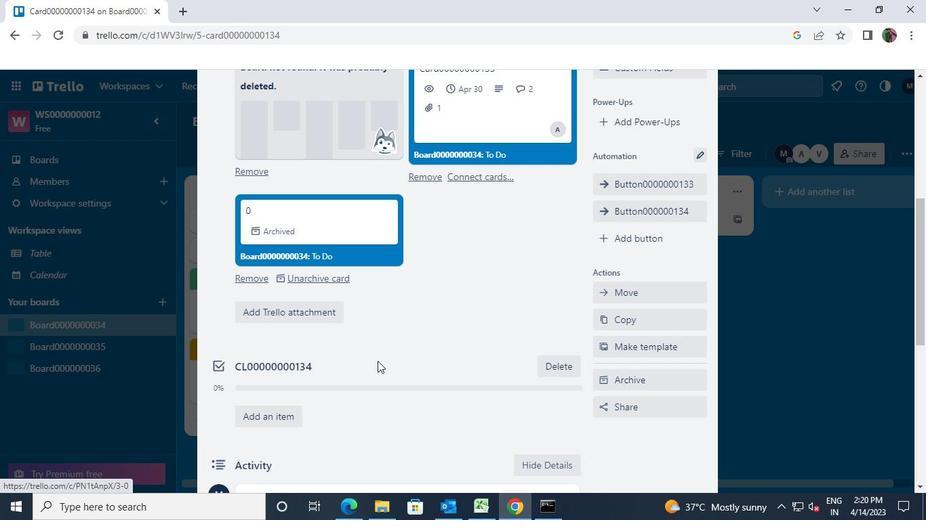 
Action: Mouse scrolled (377, 360) with delta (0, 0)
Screenshot: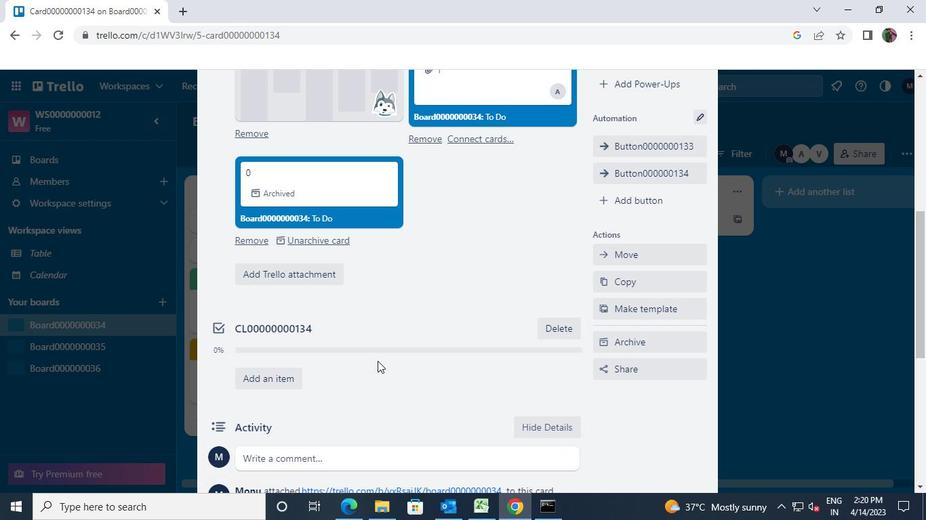 
Action: Mouse moved to (378, 361)
Screenshot: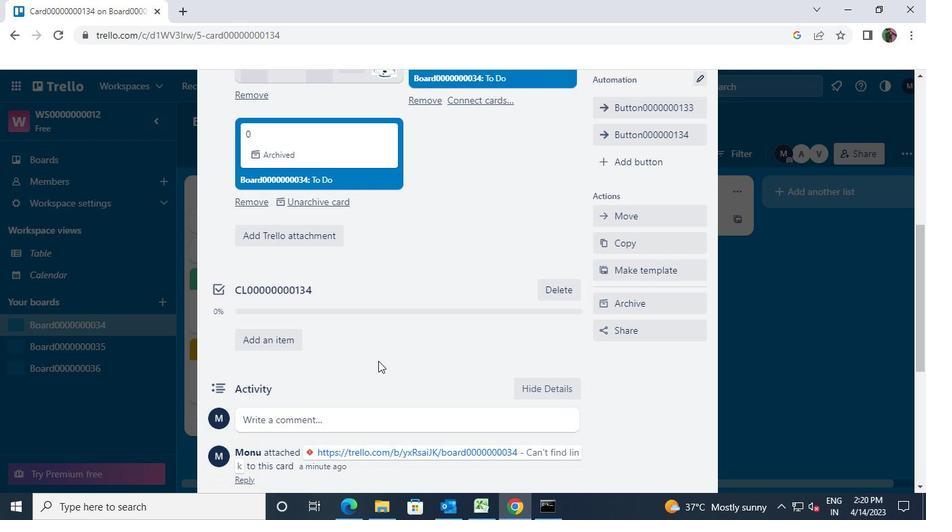 
Action: Mouse scrolled (378, 360) with delta (0, 0)
Screenshot: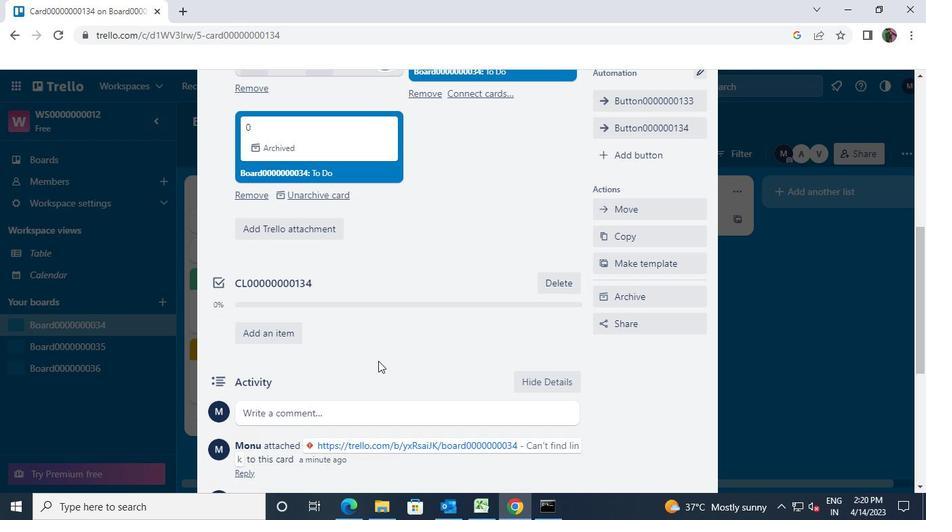 
Action: Mouse scrolled (378, 360) with delta (0, 0)
Screenshot: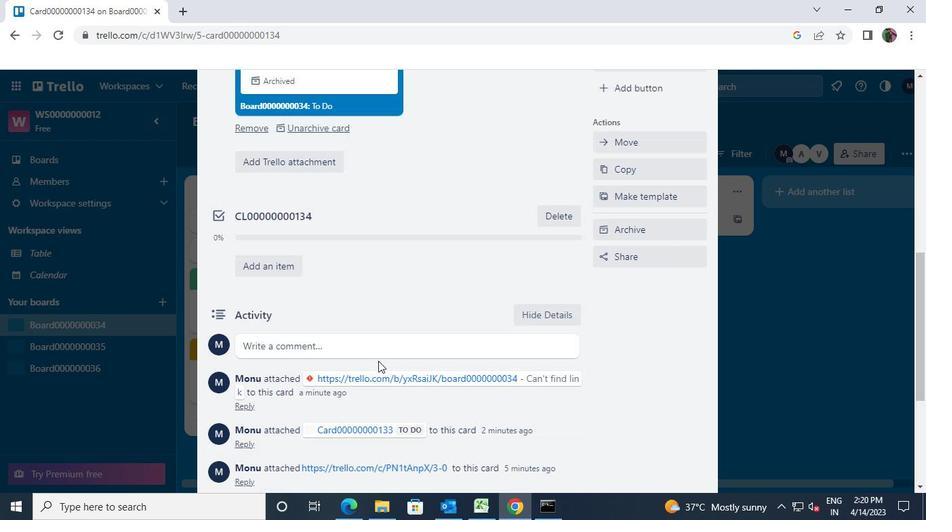 
Action: Mouse moved to (343, 297)
Screenshot: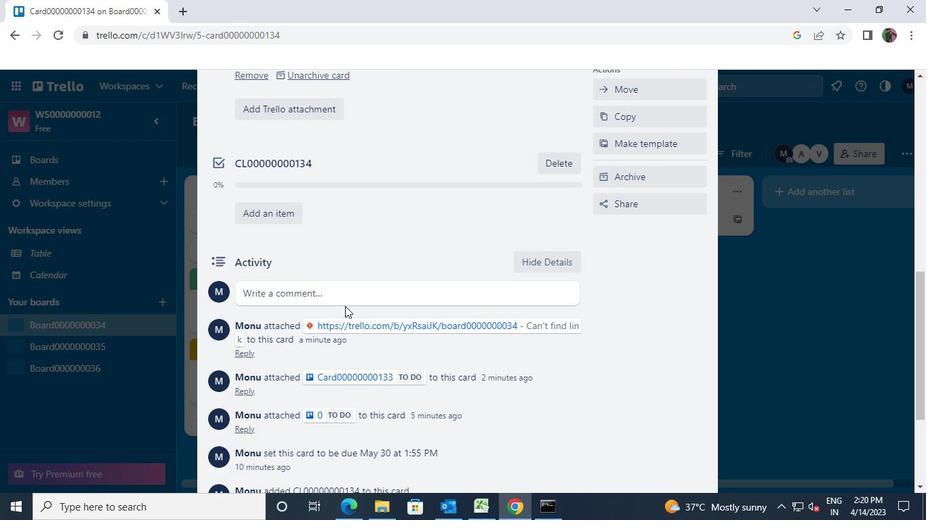 
Action: Mouse pressed left at (343, 297)
Screenshot: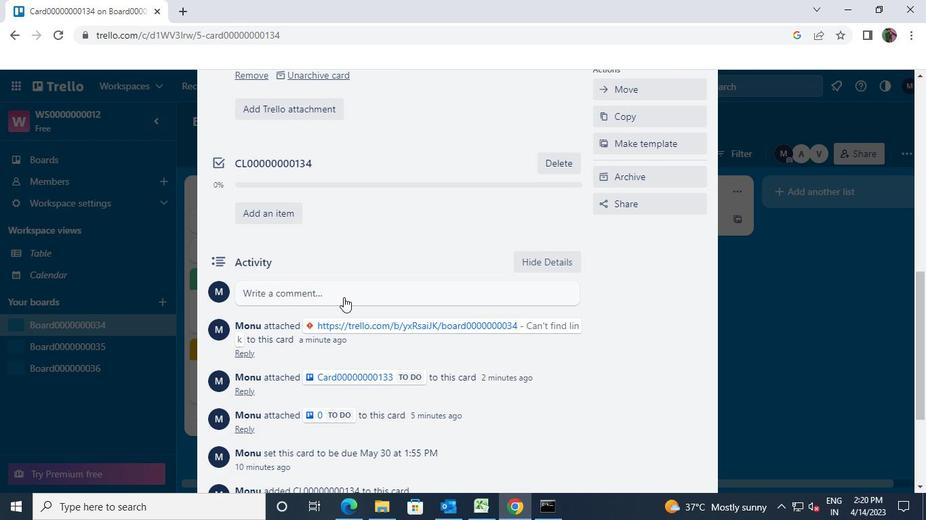 
Action: Key pressed <Key.shift>Cm<<96>><<96>><<96>><<96>><<96>><<96>><<96>><<96>><<96>><<97>><<99>><<100>>
Screenshot: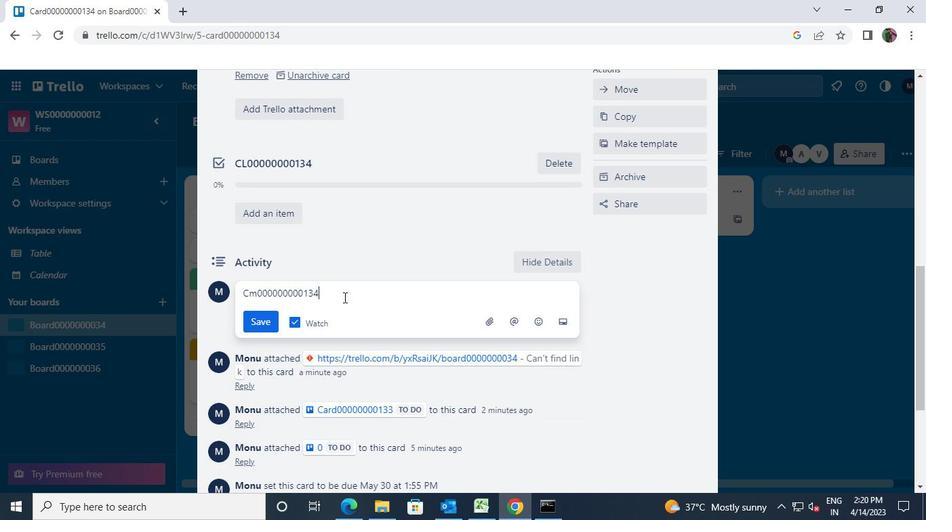 
Action: Mouse moved to (269, 319)
Screenshot: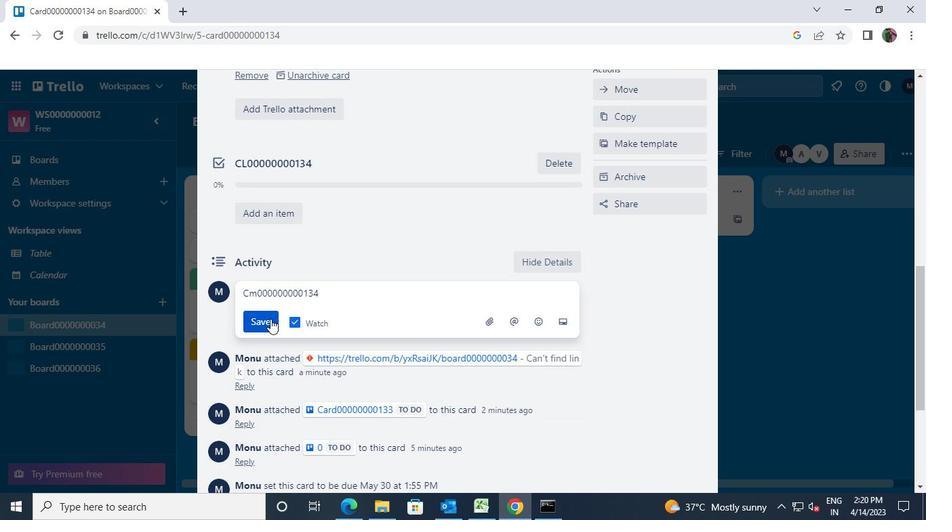 
Action: Mouse pressed left at (269, 319)
Screenshot: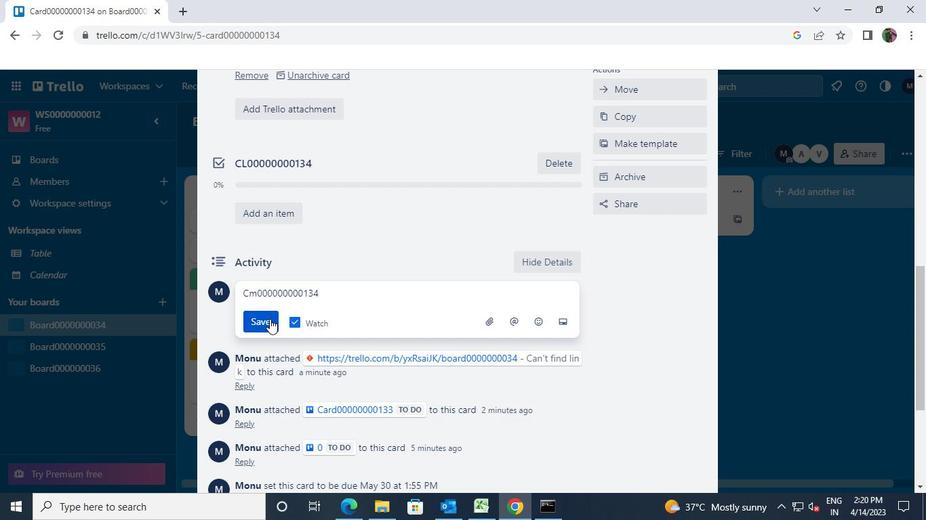 
Action: Mouse moved to (353, 301)
Screenshot: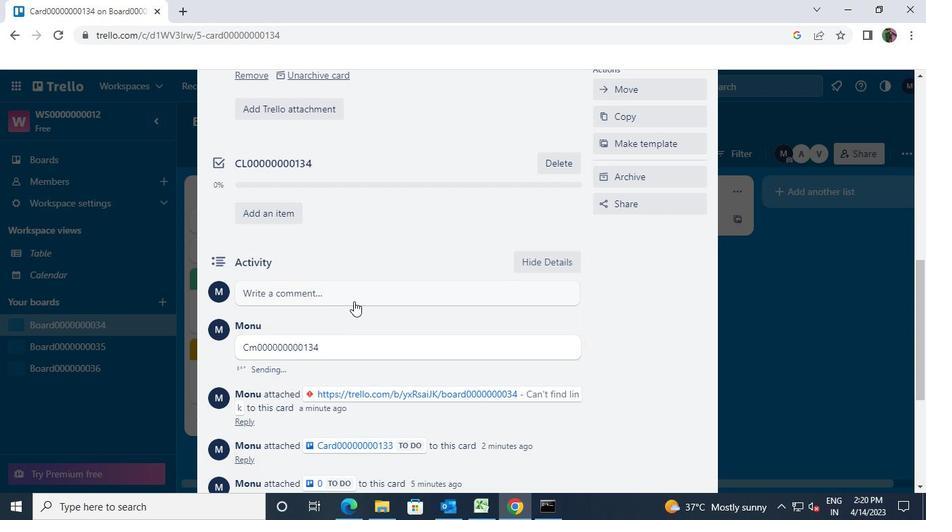 
Action: Mouse scrolled (353, 302) with delta (0, 0)
Screenshot: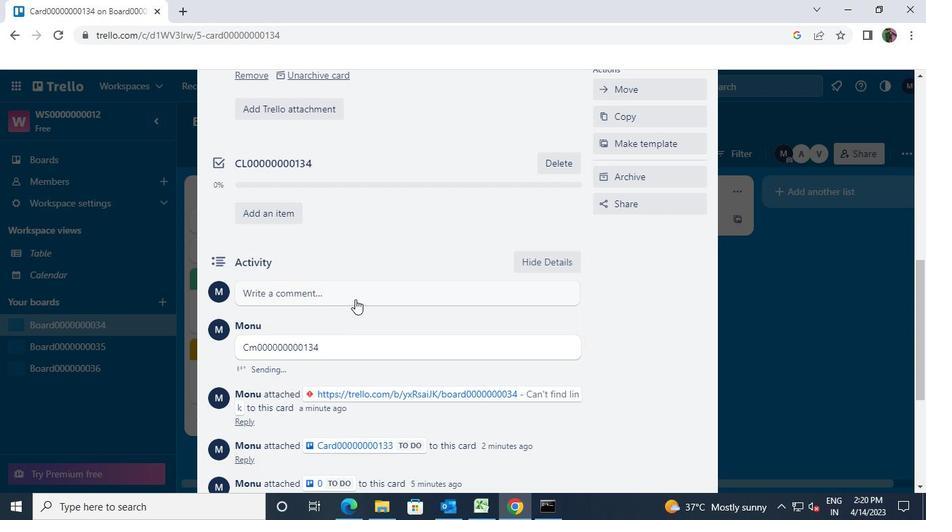 
Action: Mouse moved to (353, 301)
Screenshot: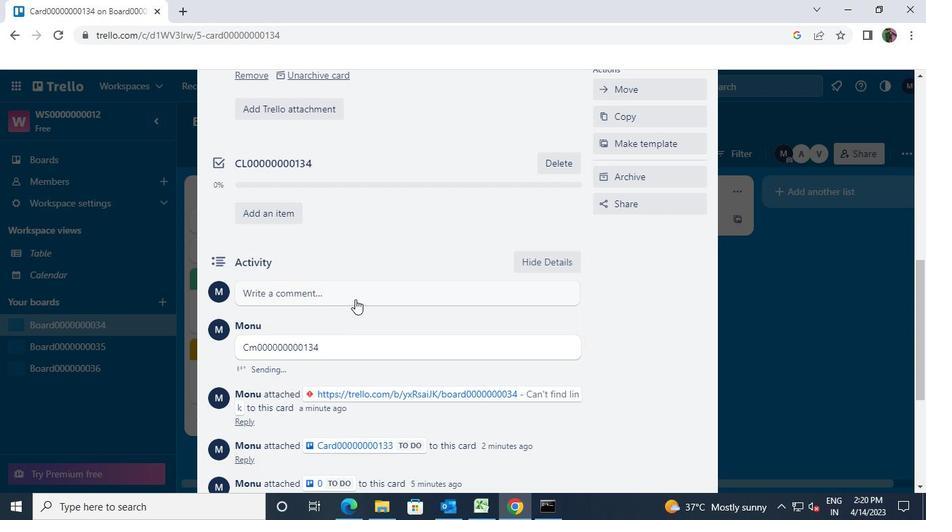 
Action: Mouse scrolled (353, 302) with delta (0, 0)
Screenshot: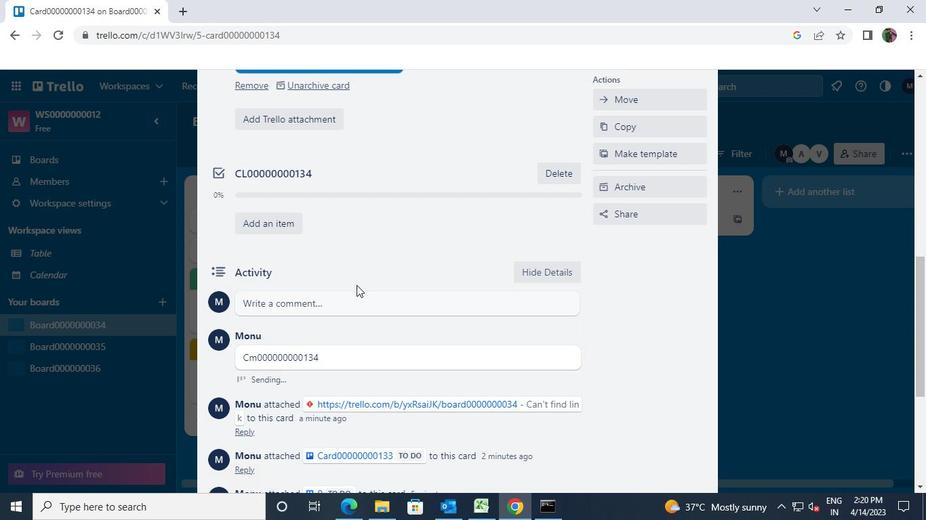 
Action: Mouse scrolled (353, 302) with delta (0, 0)
Screenshot: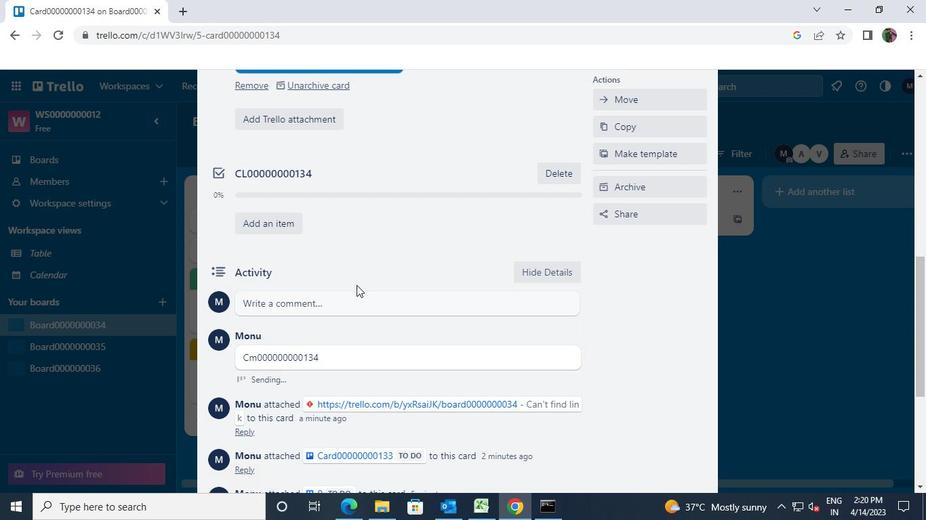 
Action: Mouse moved to (362, 273)
Screenshot: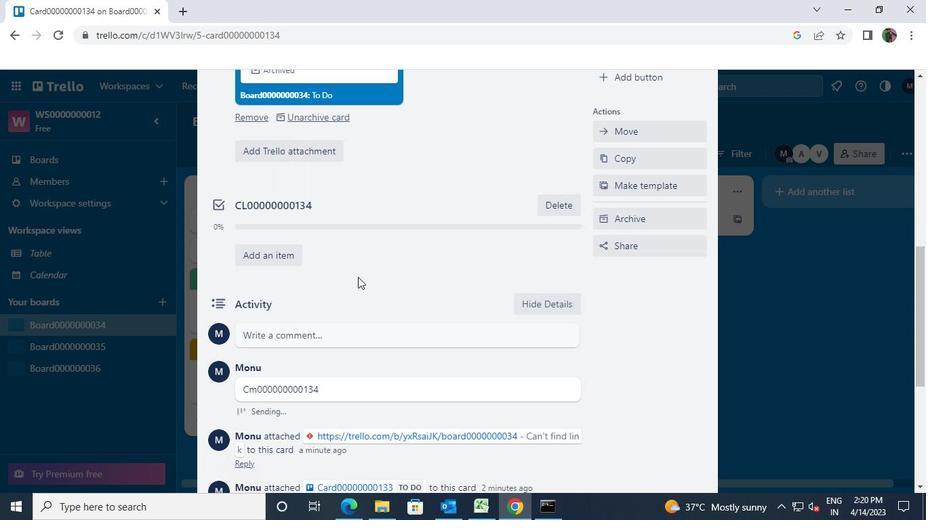 
Action: Mouse scrolled (362, 274) with delta (0, 0)
Screenshot: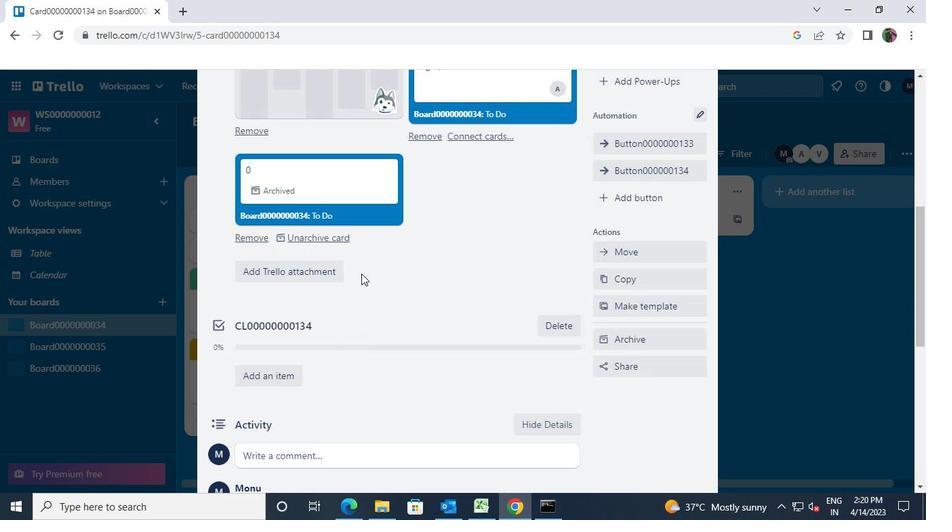 
Action: Mouse scrolled (362, 274) with delta (0, 0)
Screenshot: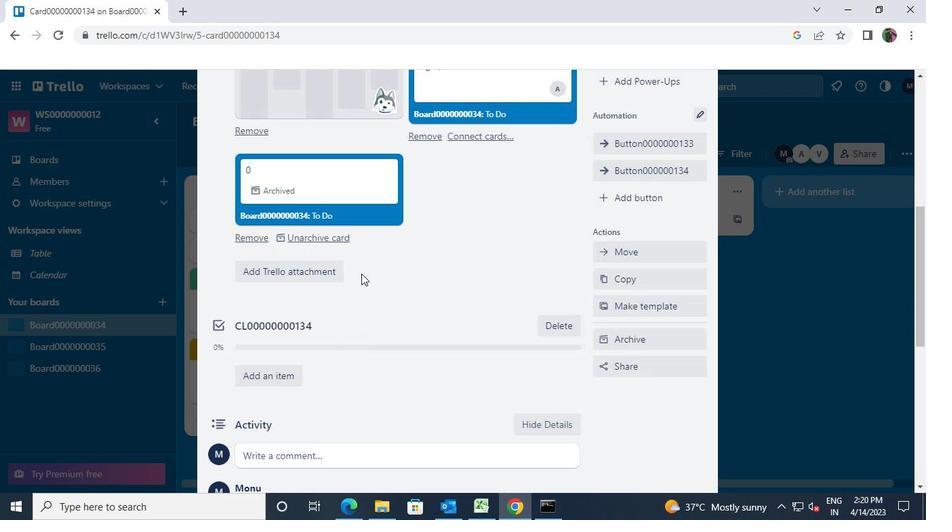 
Action: Mouse scrolled (362, 274) with delta (0, 0)
Screenshot: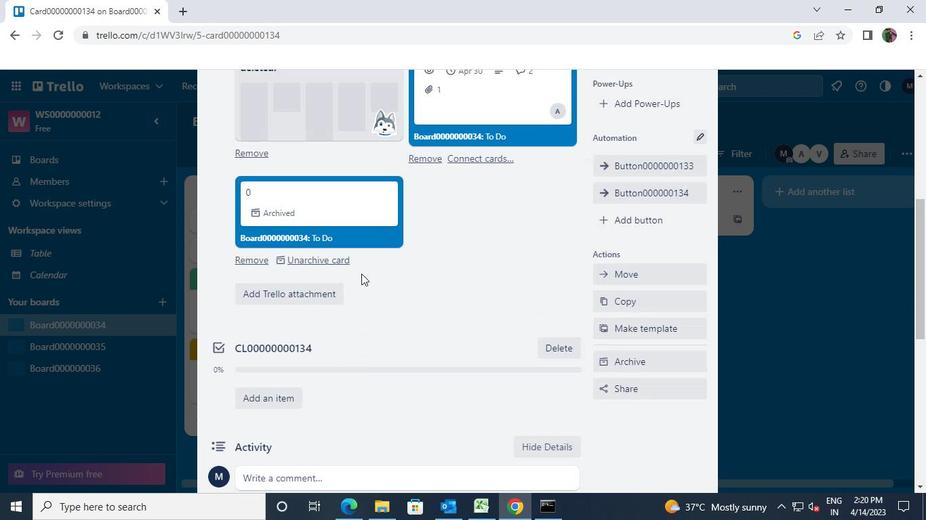 
Action: Mouse moved to (364, 274)
Screenshot: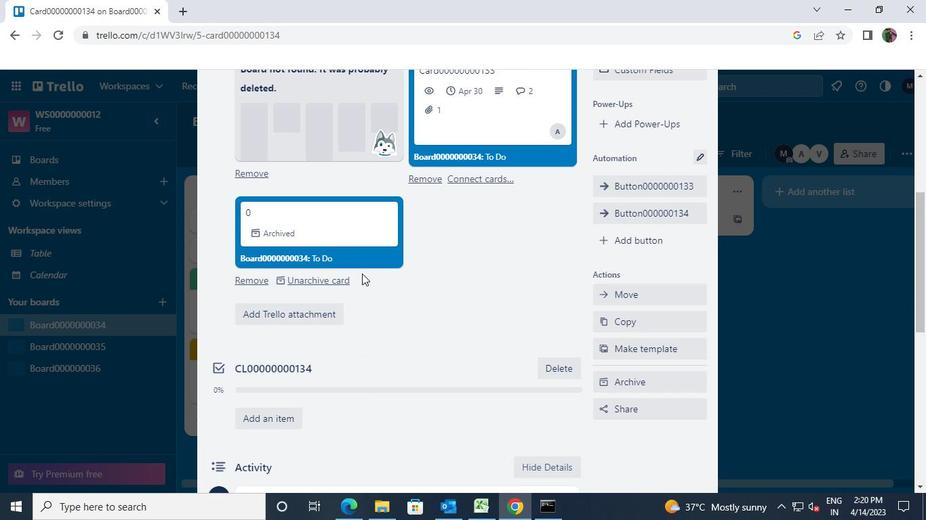 
Action: Mouse scrolled (364, 275) with delta (0, 0)
Screenshot: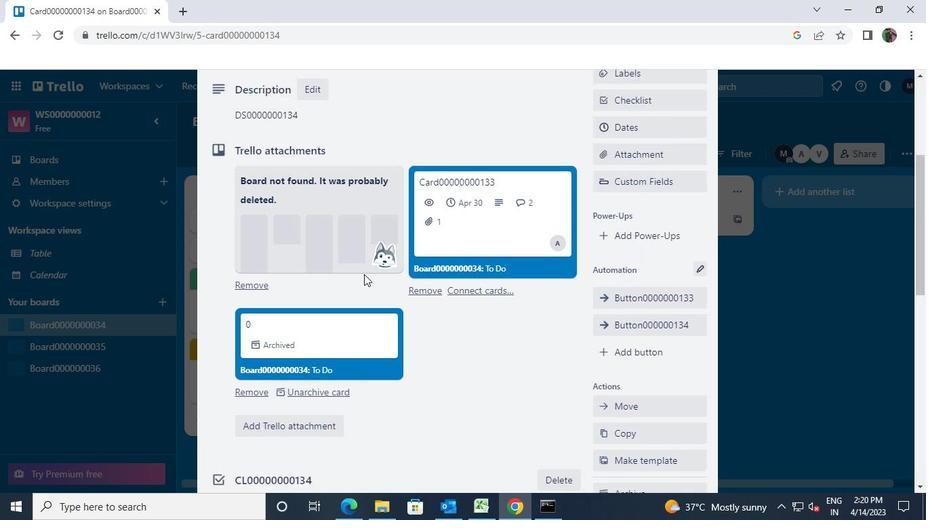 
Action: Mouse scrolled (364, 275) with delta (0, 0)
Screenshot: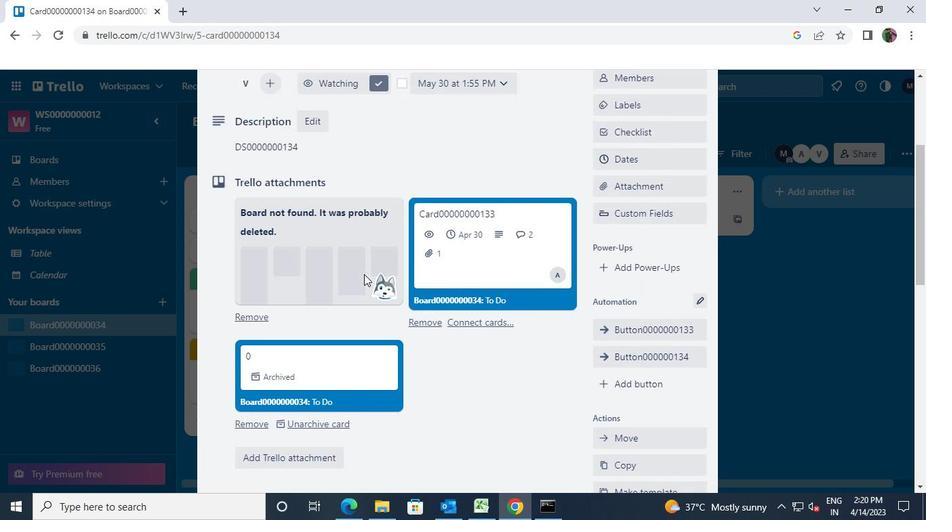
Action: Mouse scrolled (364, 275) with delta (0, 0)
Screenshot: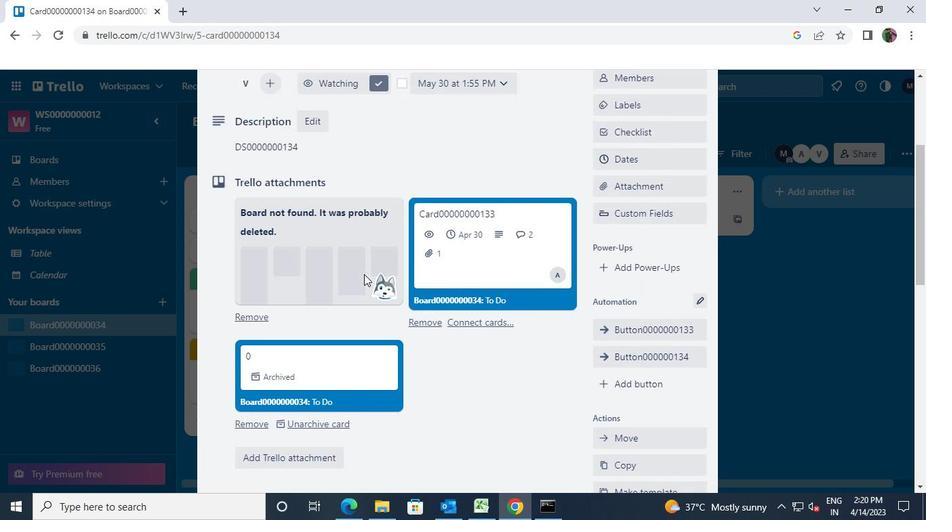 
Action: Mouse moved to (450, 268)
Screenshot: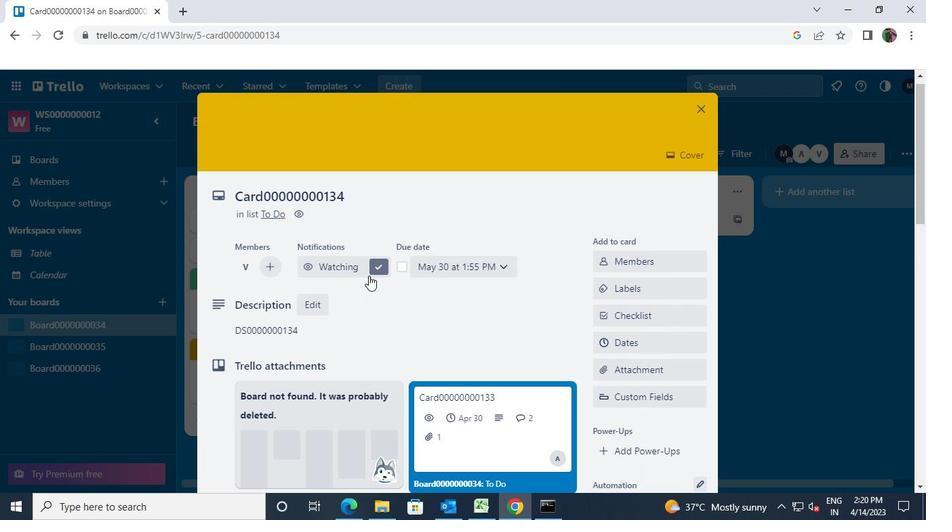 
Action: Mouse scrolled (450, 269) with delta (0, 0)
Screenshot: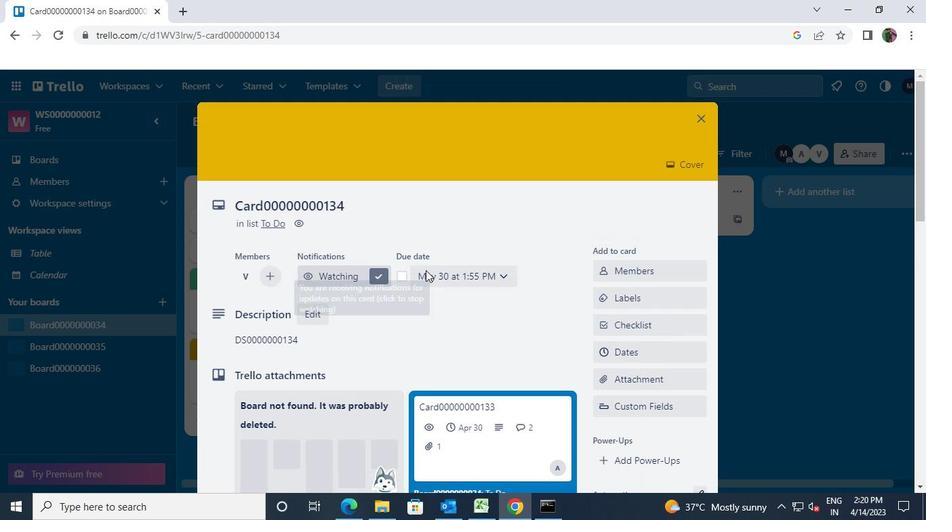 
Action: Mouse scrolled (450, 269) with delta (0, 0)
Screenshot: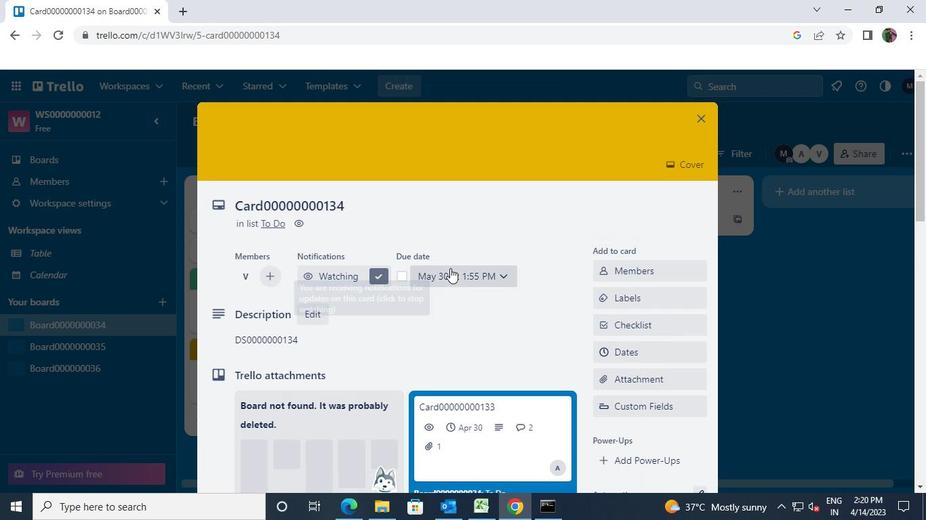 
Action: Mouse moved to (701, 121)
Screenshot: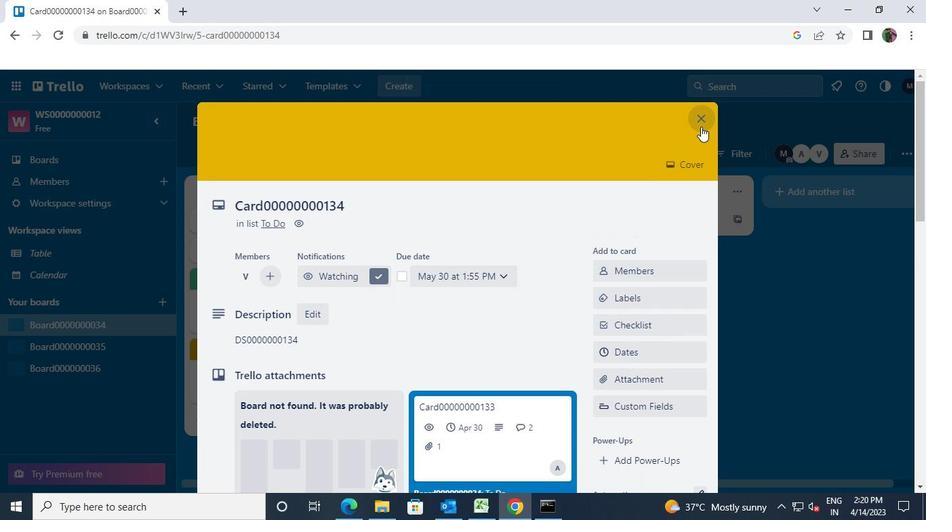
Action: Mouse pressed left at (701, 121)
Screenshot: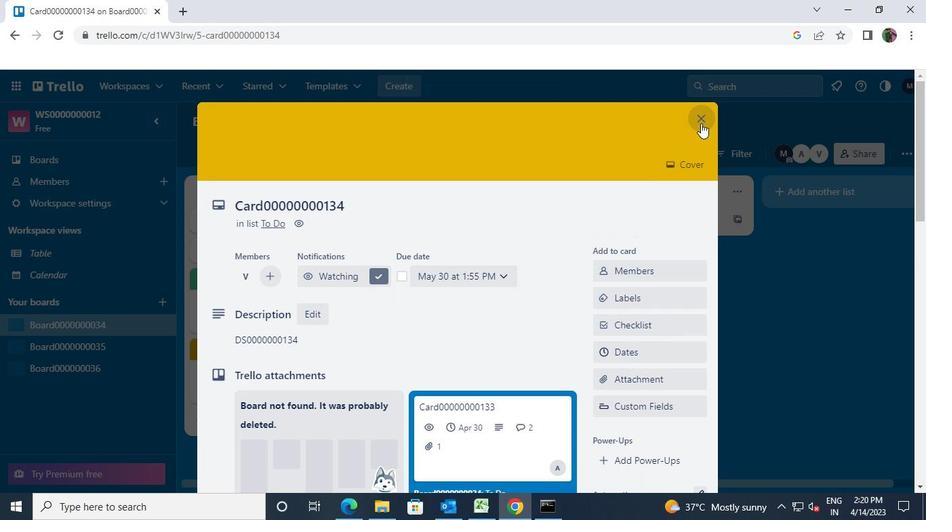 
Action: Mouse moved to (608, 413)
Screenshot: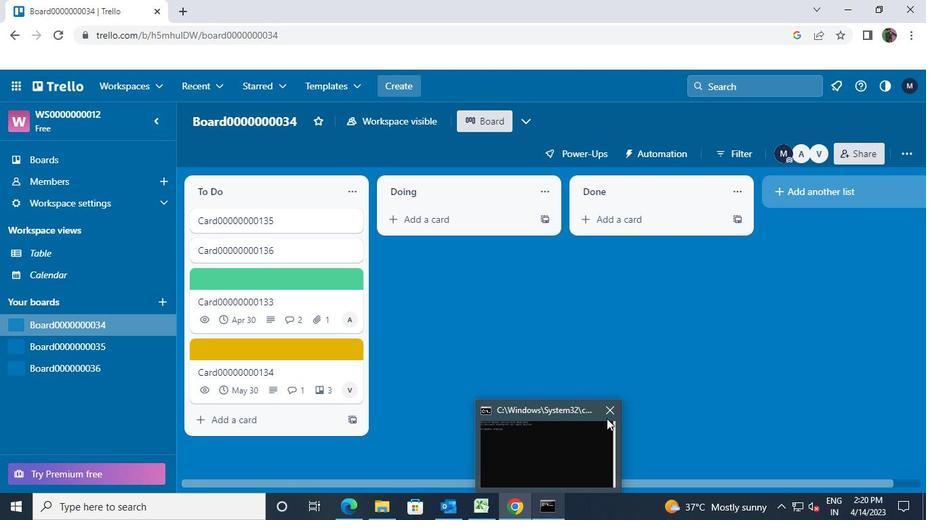 
Action: Mouse pressed left at (608, 413)
Screenshot: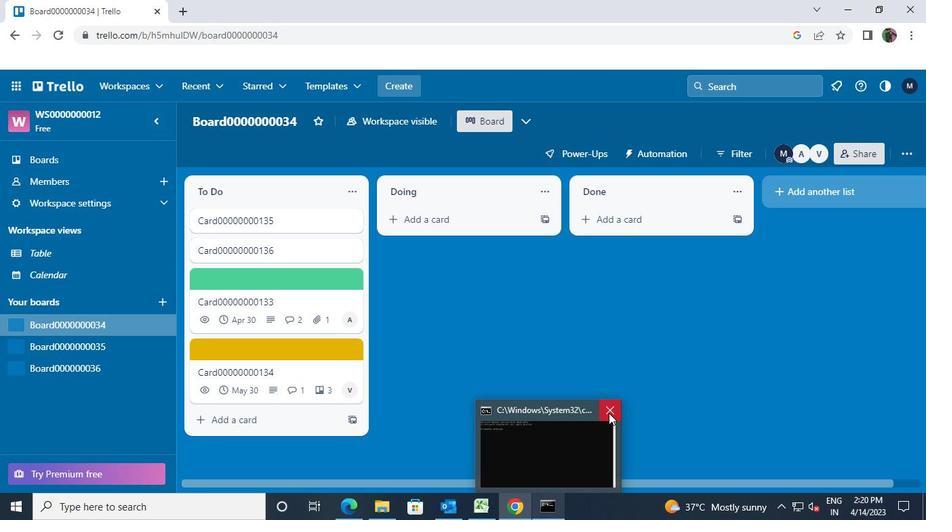 
